 Task: Search one way flight ticket for 2 adults, 2 infants in seat and 1 infant on lap in first from Homer: Homer Airport to Rock Springs: Southwest Wyoming Regional Airport (rock Springs Sweetwater County Airport) on 8-5-2023. Choice of flights is Delta. Number of bags: 1 carry on bag and 5 checked bags. Price is upto 80000. Outbound departure time preference is 10:00.
Action: Mouse moved to (293, 255)
Screenshot: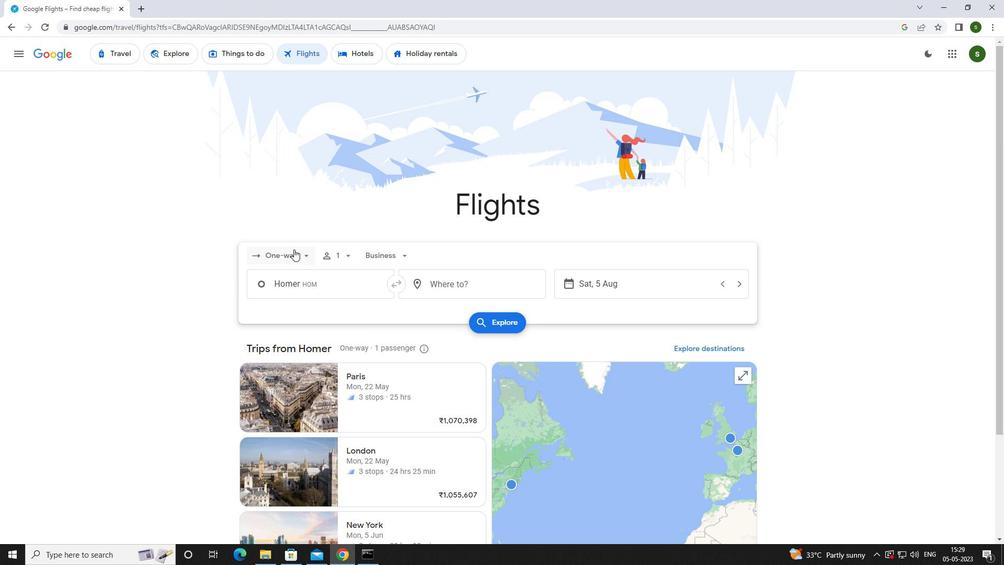 
Action: Mouse pressed left at (293, 255)
Screenshot: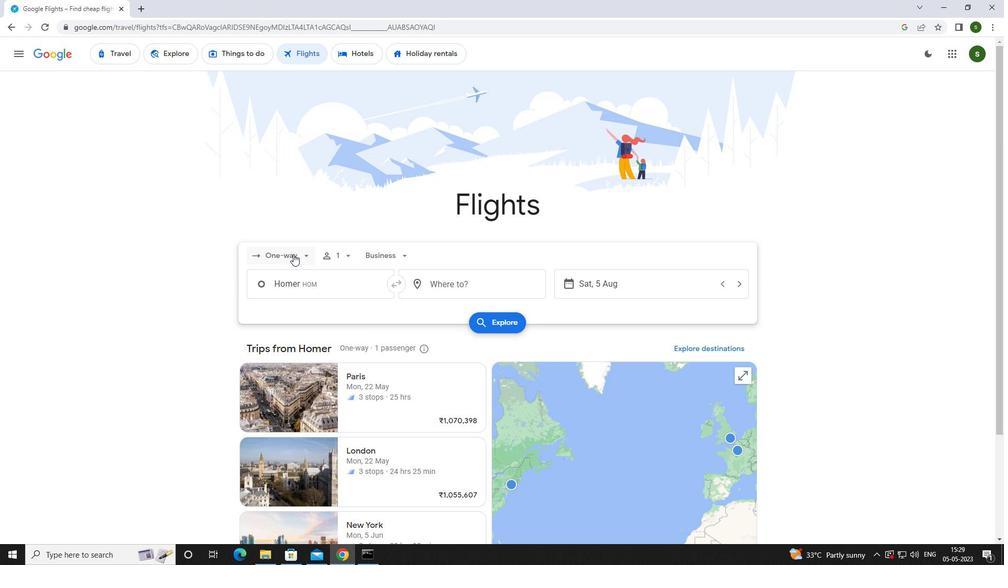 
Action: Mouse moved to (312, 305)
Screenshot: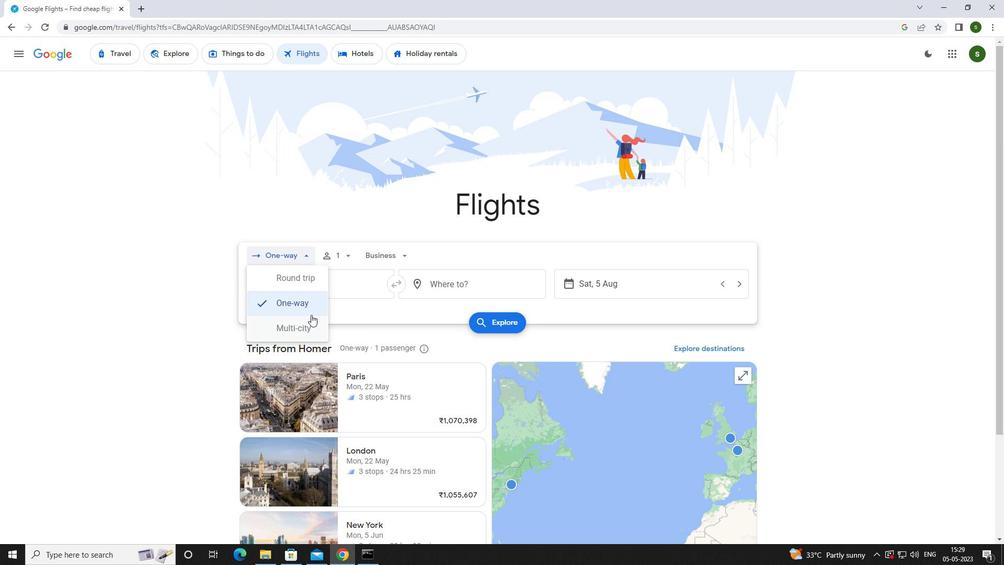 
Action: Mouse pressed left at (312, 305)
Screenshot: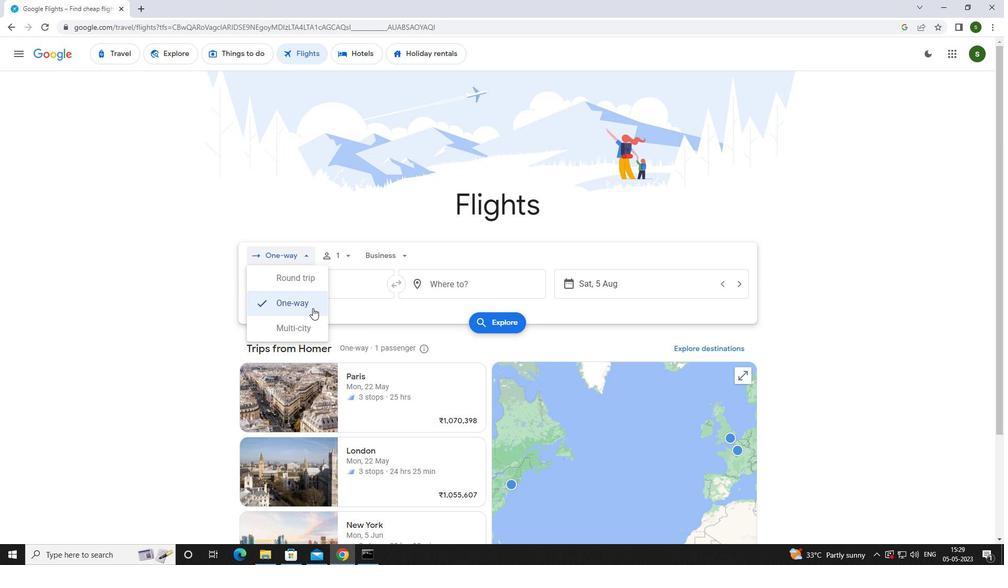 
Action: Mouse moved to (348, 257)
Screenshot: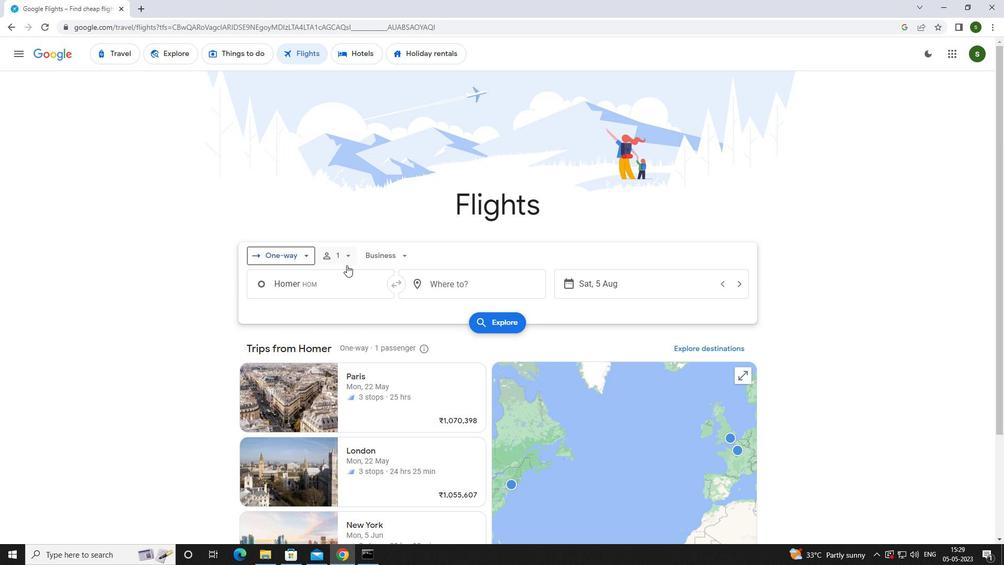
Action: Mouse pressed left at (348, 257)
Screenshot: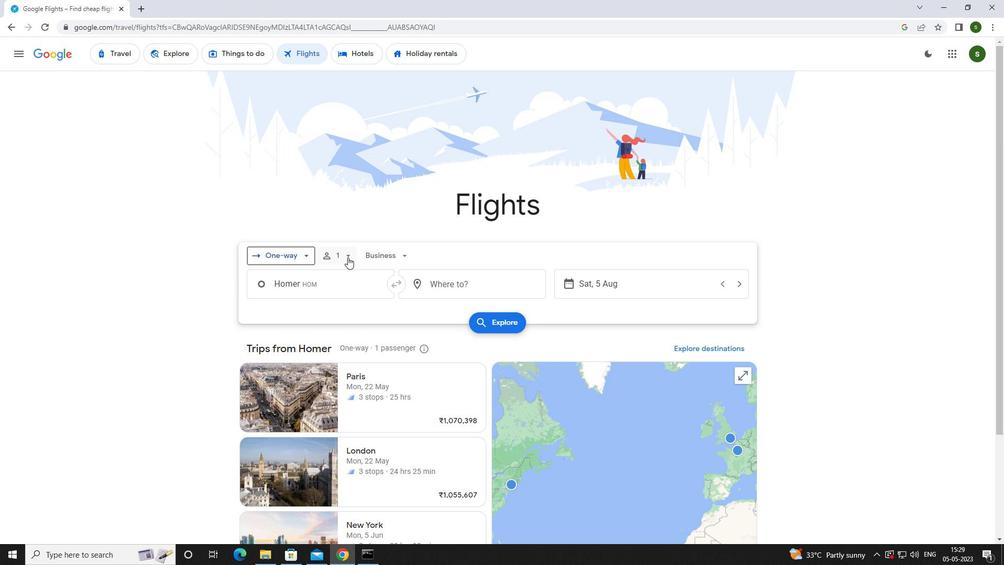 
Action: Mouse moved to (431, 282)
Screenshot: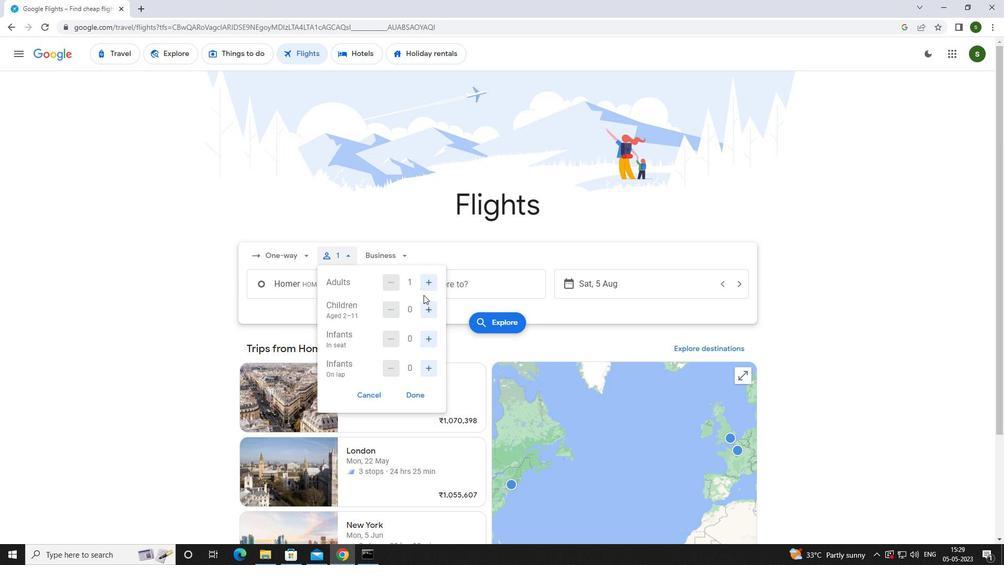 
Action: Mouse pressed left at (431, 282)
Screenshot: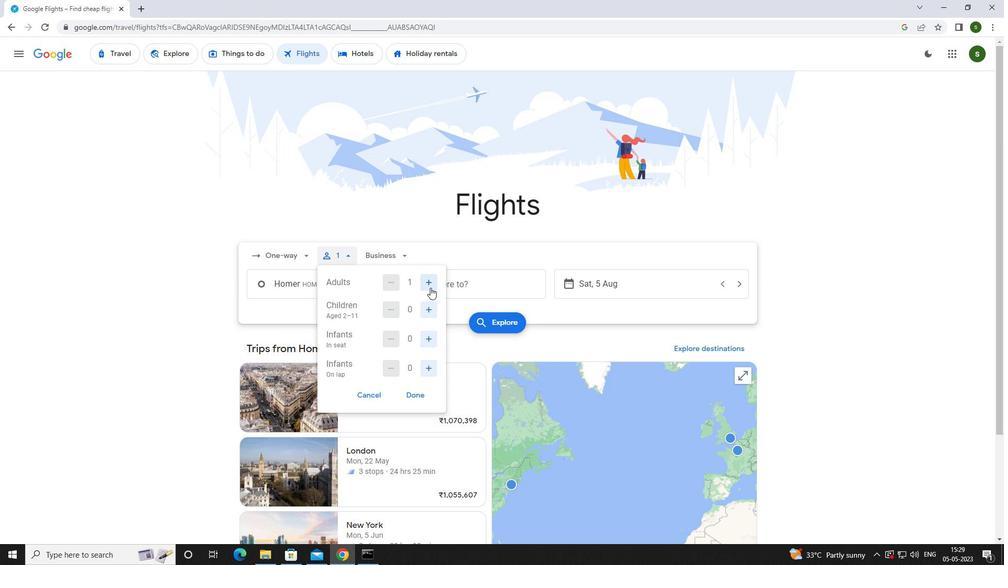 
Action: Mouse moved to (426, 334)
Screenshot: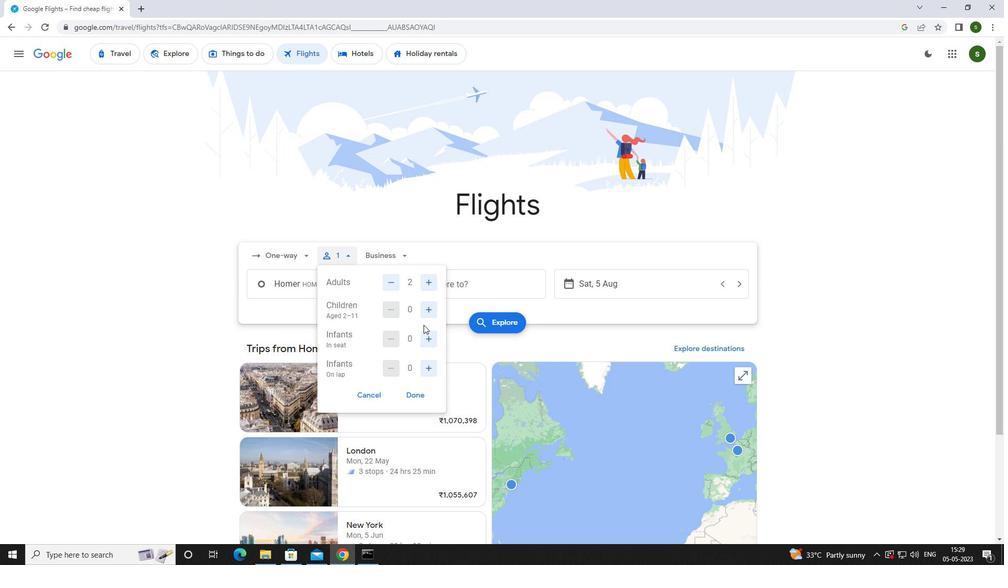 
Action: Mouse pressed left at (426, 334)
Screenshot: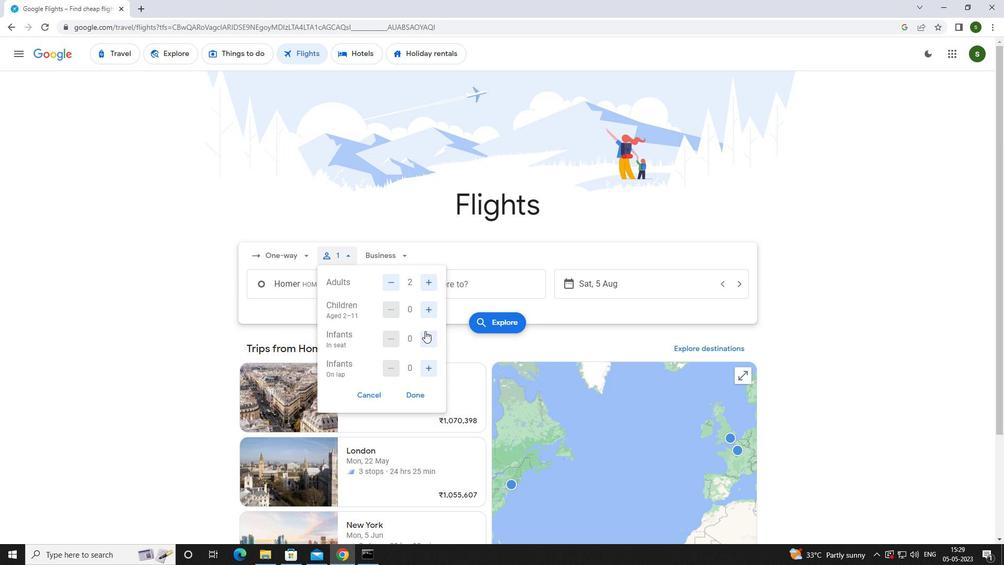 
Action: Mouse pressed left at (426, 334)
Screenshot: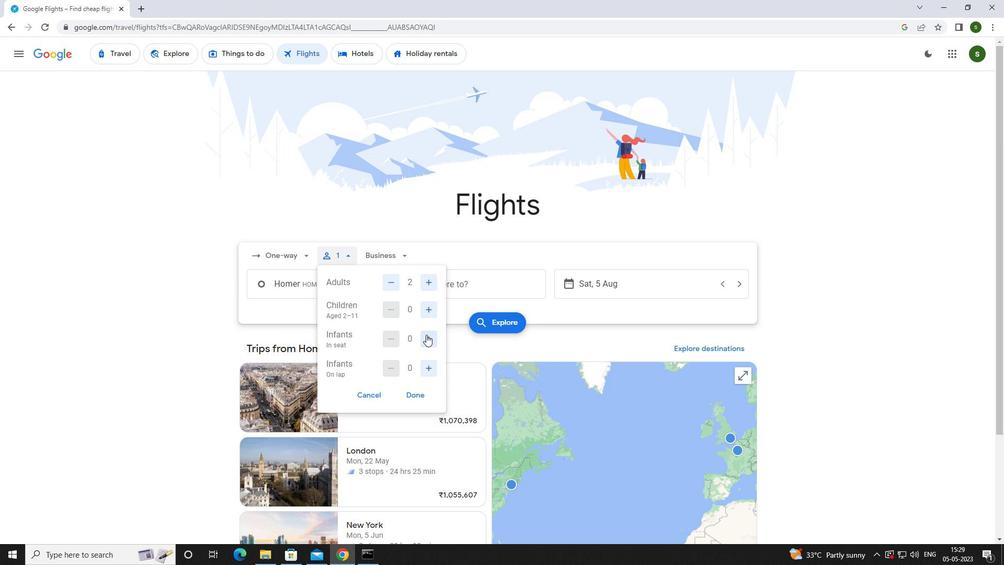 
Action: Mouse moved to (429, 361)
Screenshot: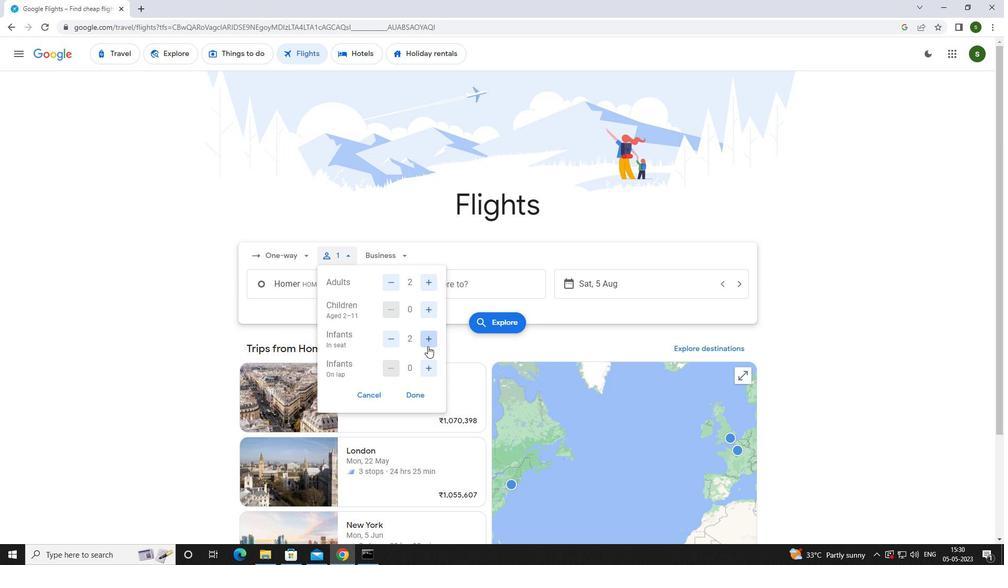 
Action: Mouse pressed left at (429, 361)
Screenshot: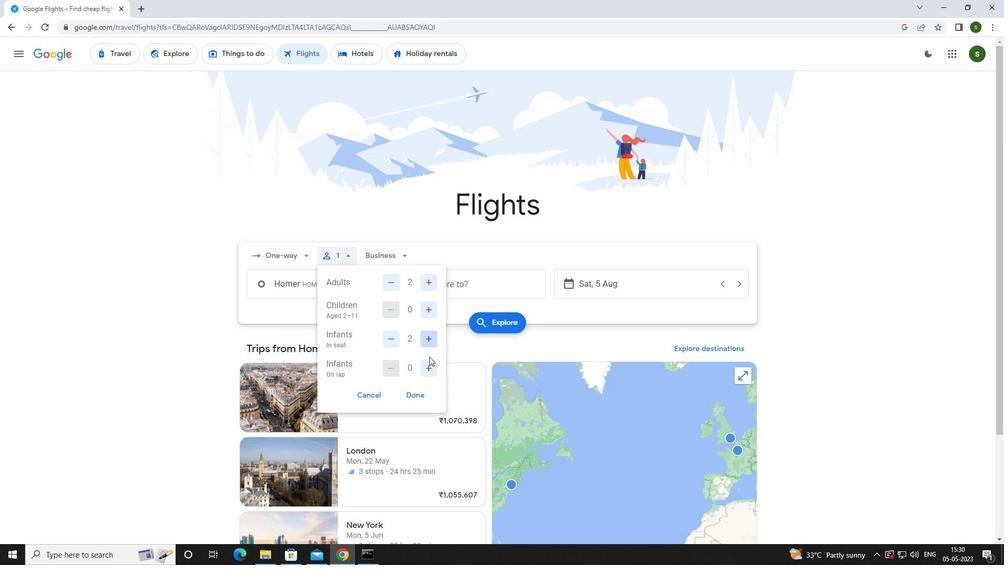 
Action: Mouse moved to (402, 253)
Screenshot: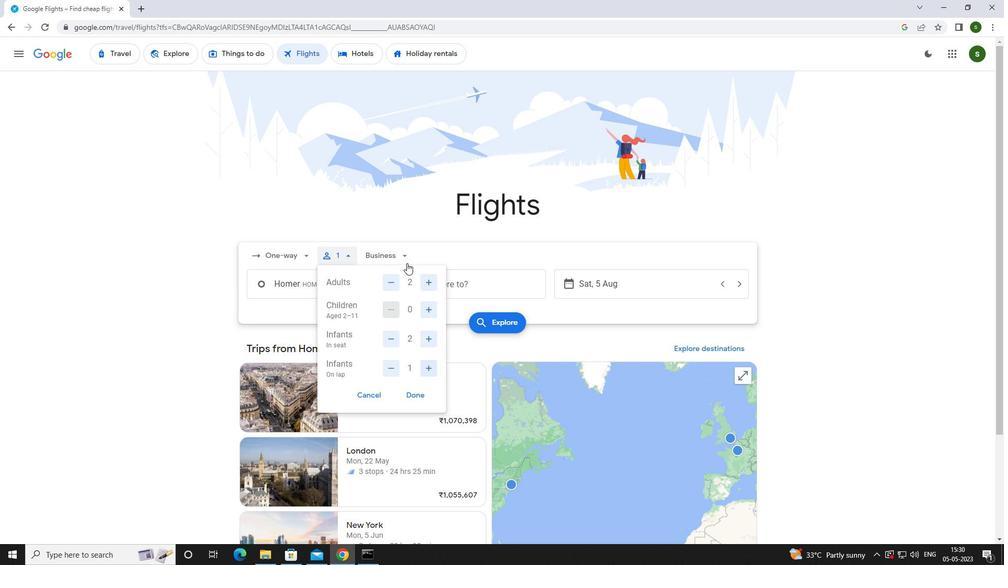 
Action: Mouse pressed left at (402, 253)
Screenshot: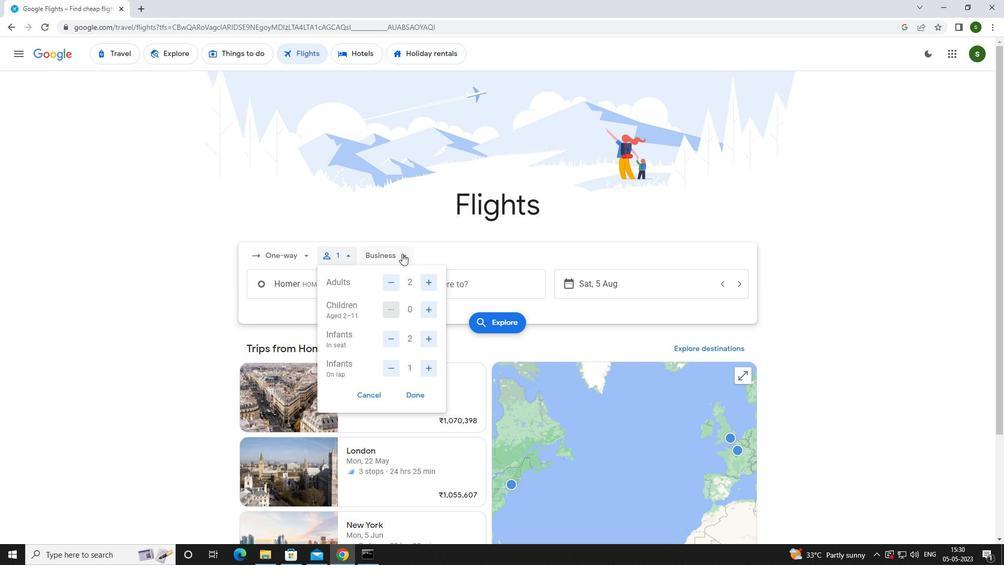
Action: Mouse moved to (406, 353)
Screenshot: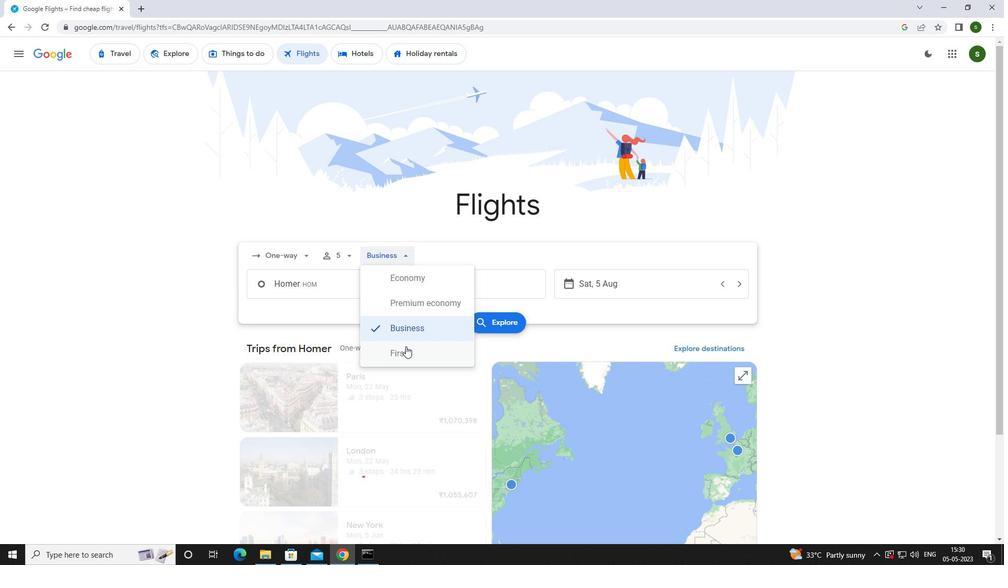 
Action: Mouse pressed left at (406, 353)
Screenshot: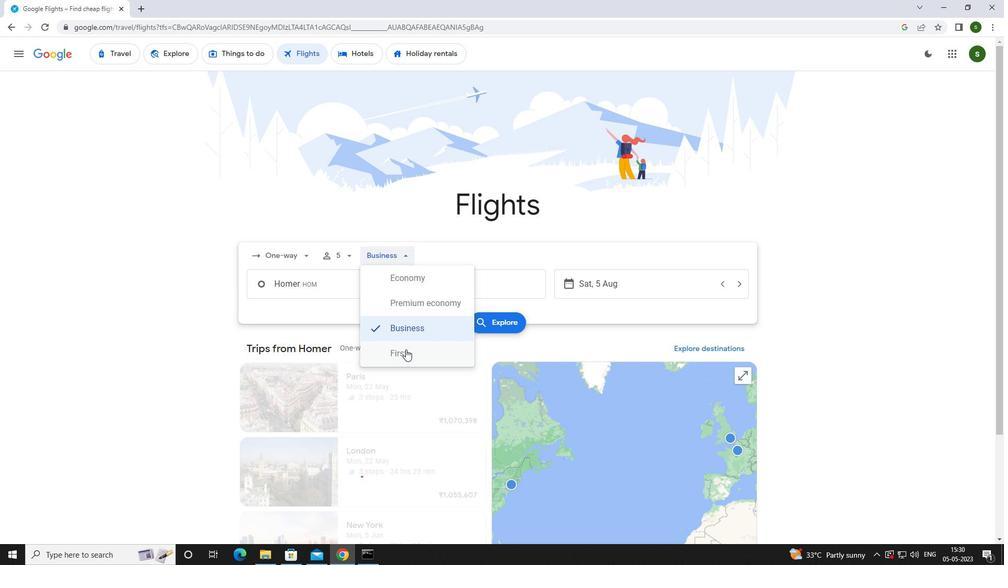 
Action: Mouse moved to (350, 287)
Screenshot: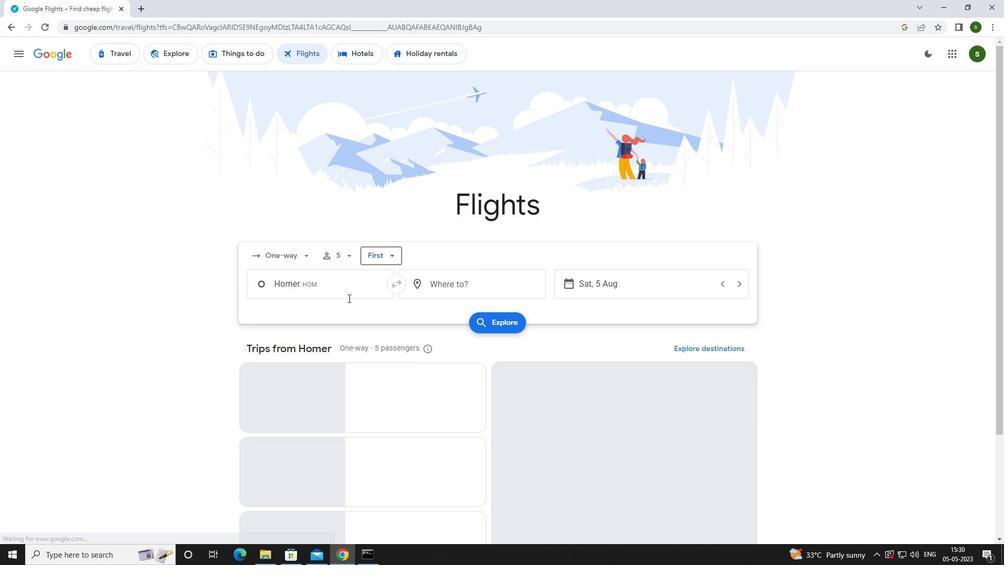 
Action: Mouse pressed left at (350, 287)
Screenshot: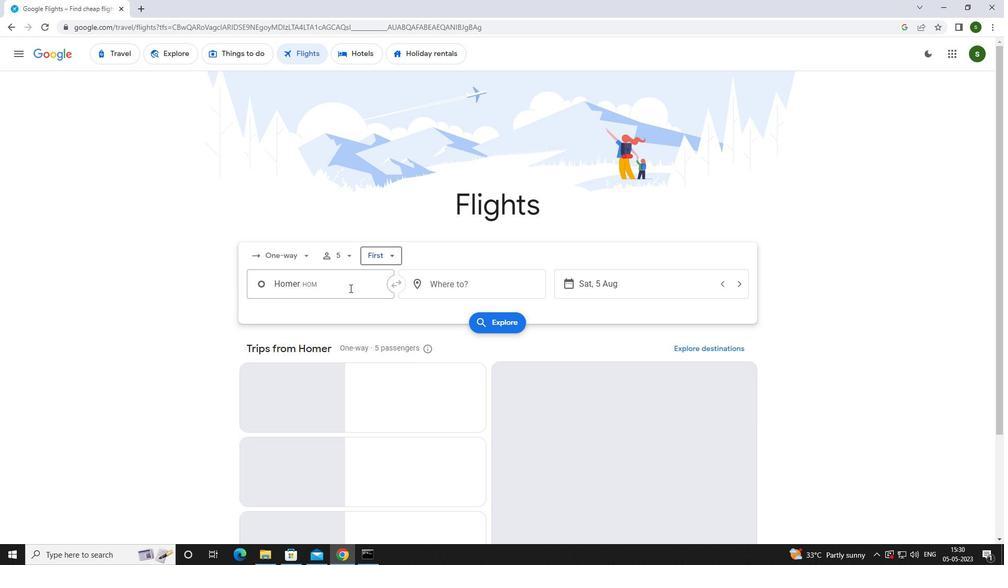 
Action: Key pressed <Key.caps_lock>h<Key.caps_lock>omer
Screenshot: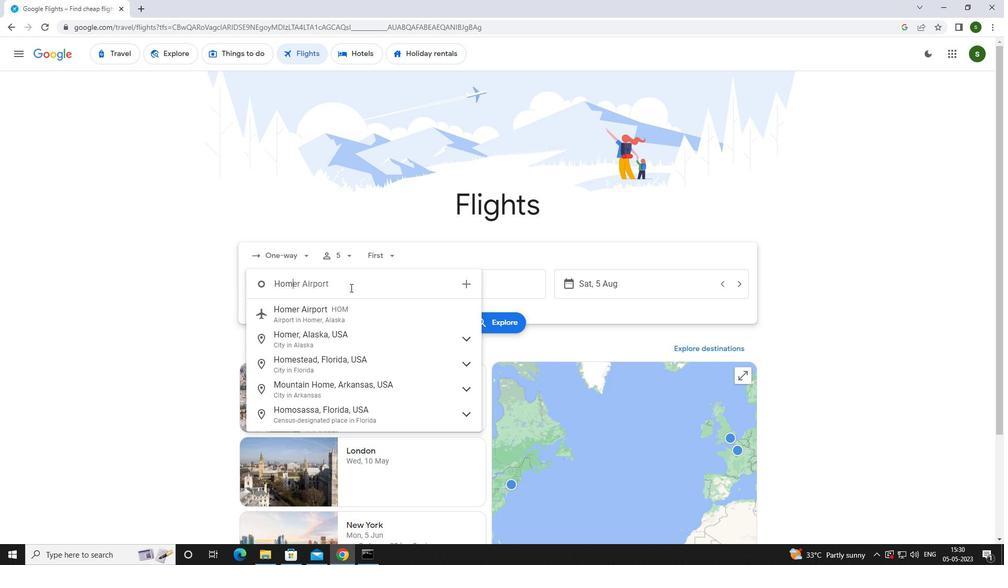 
Action: Mouse moved to (349, 363)
Screenshot: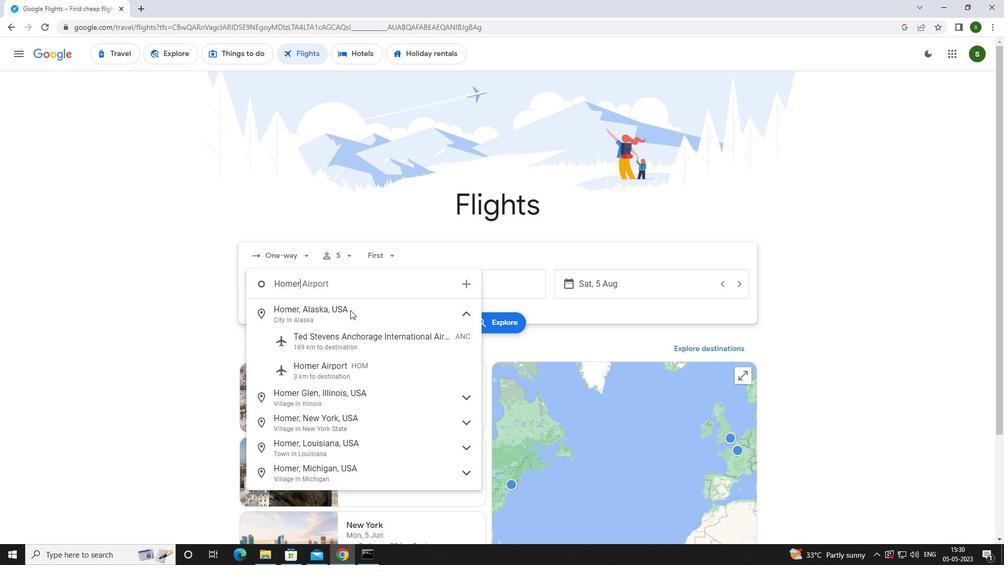 
Action: Mouse pressed left at (349, 363)
Screenshot: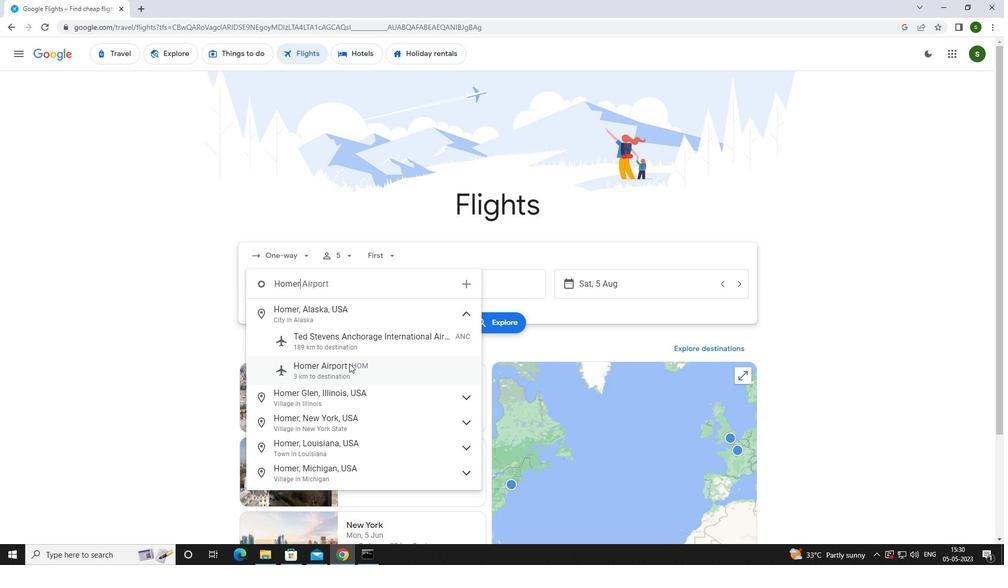 
Action: Mouse moved to (457, 284)
Screenshot: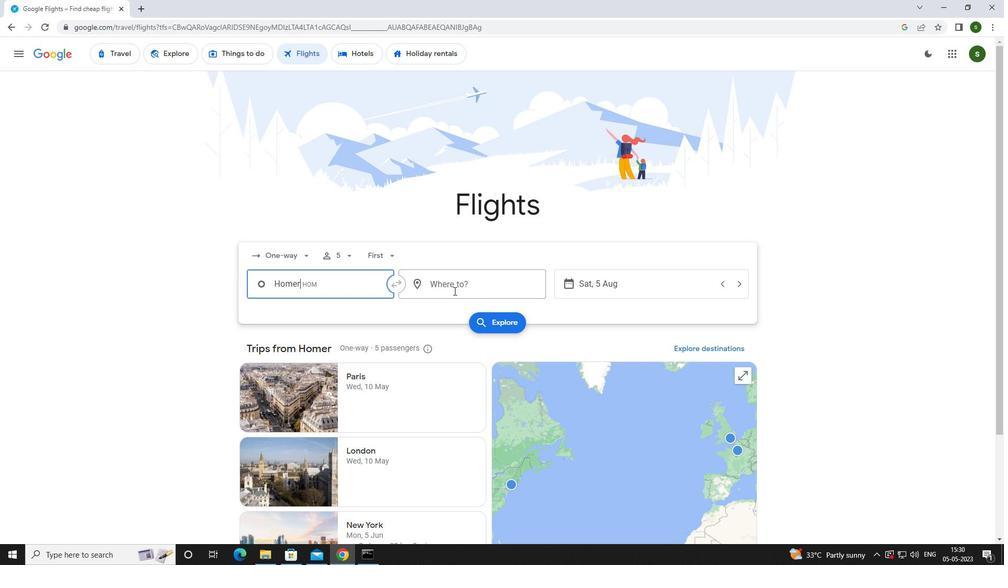 
Action: Mouse pressed left at (457, 284)
Screenshot: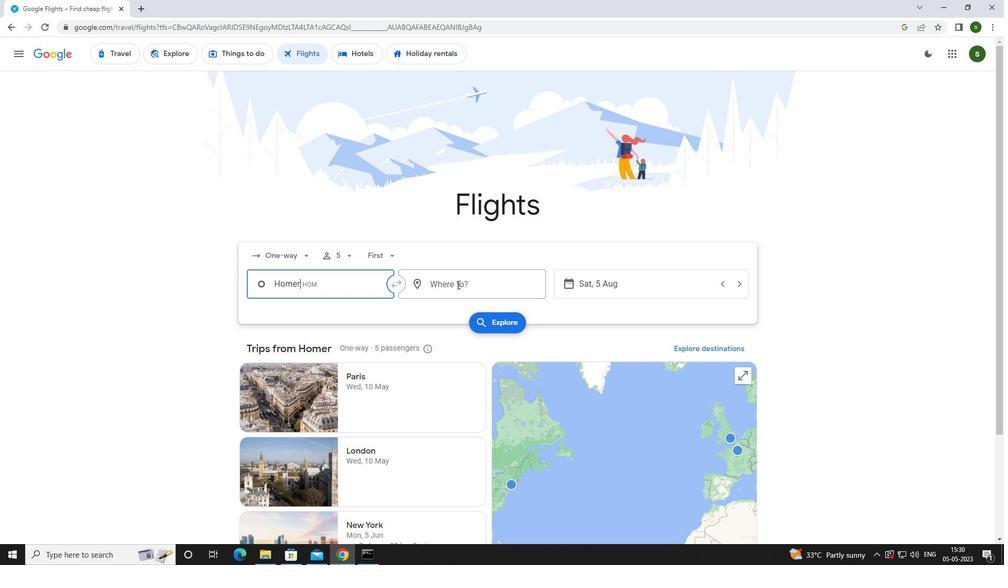 
Action: Key pressed <Key.caps_lock>r<Key.caps_lock>ock<Key.space><Key.caps_lock>s<Key.caps_lock>pri
Screenshot: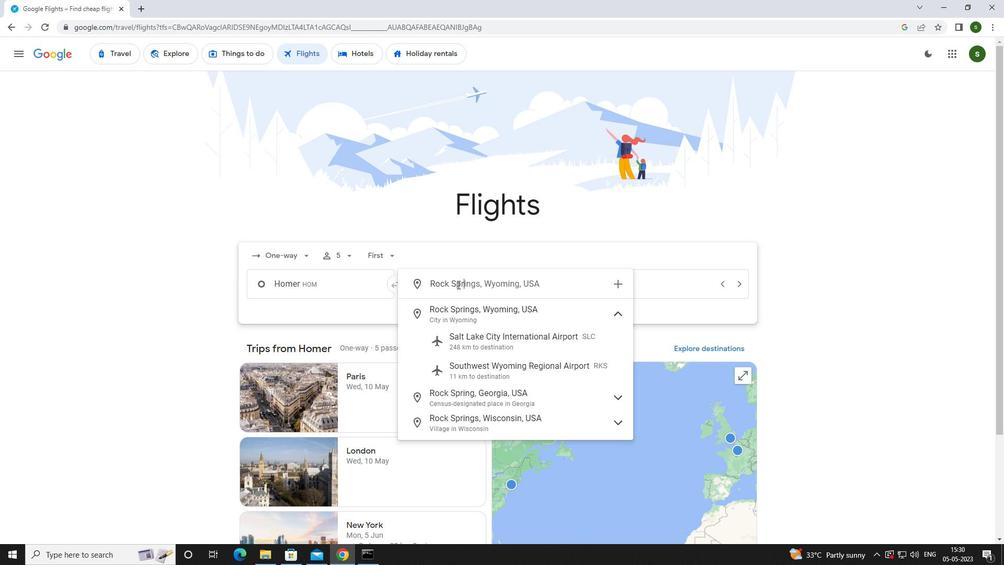 
Action: Mouse moved to (475, 363)
Screenshot: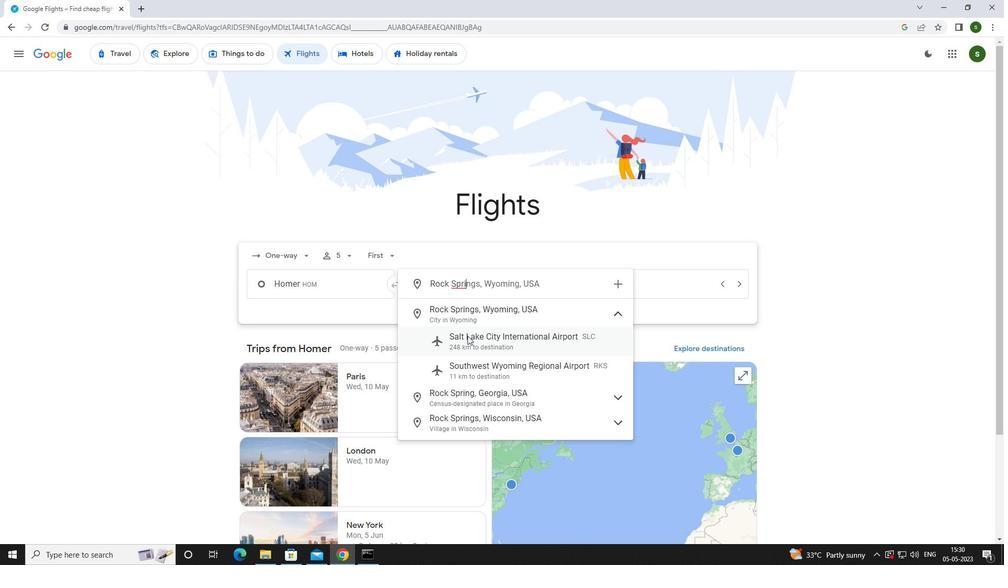 
Action: Mouse pressed left at (475, 363)
Screenshot: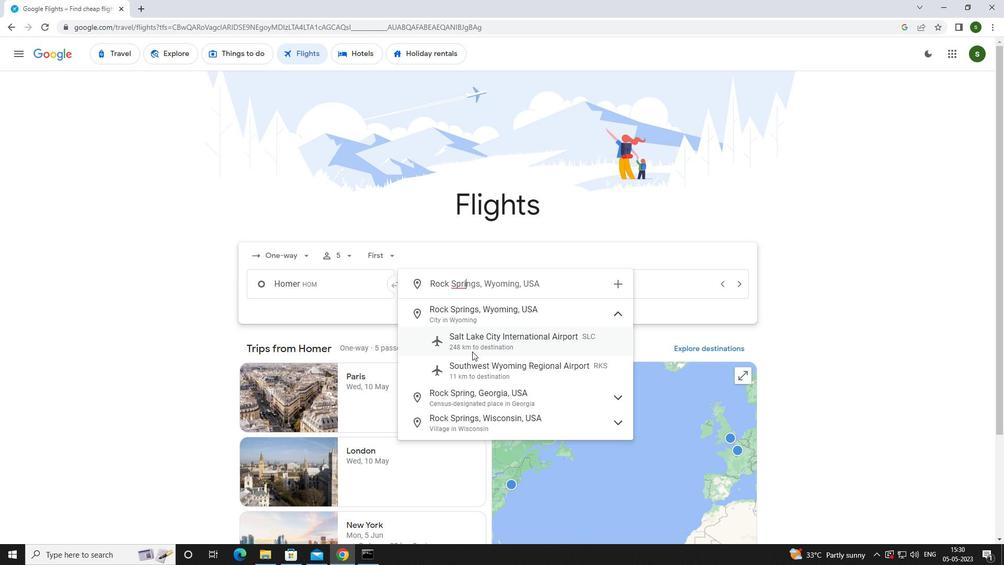 
Action: Mouse moved to (643, 288)
Screenshot: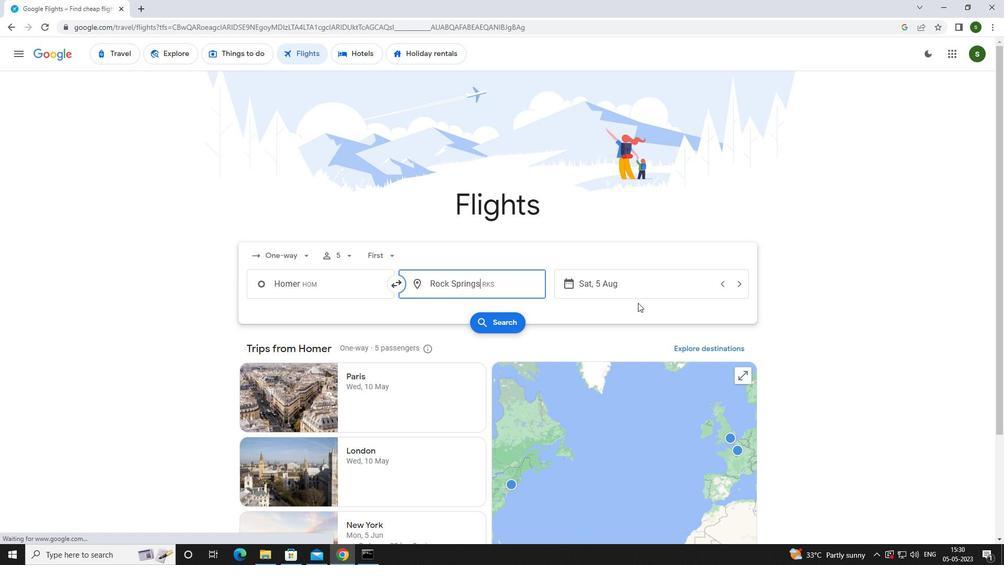 
Action: Mouse pressed left at (643, 288)
Screenshot: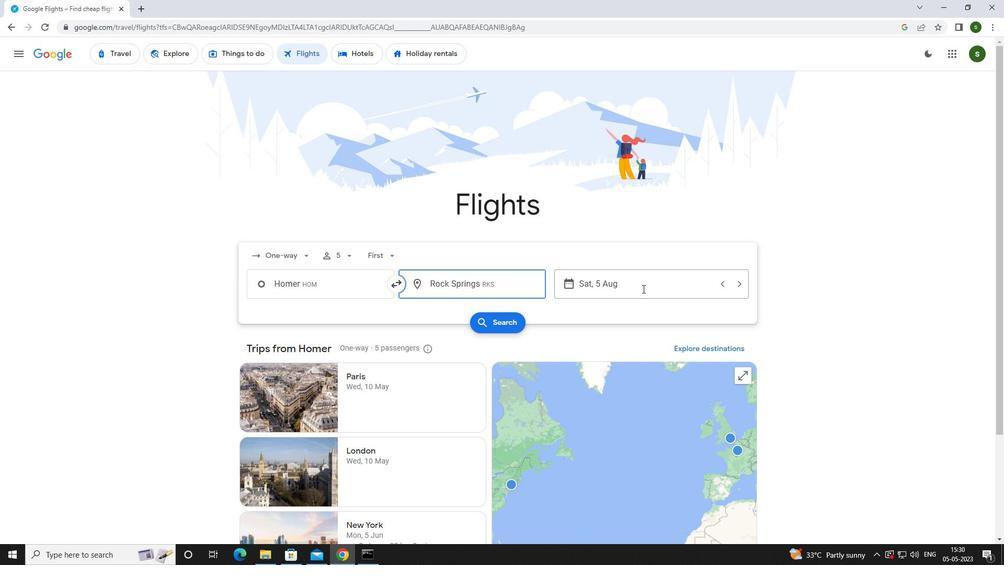 
Action: Mouse moved to (532, 352)
Screenshot: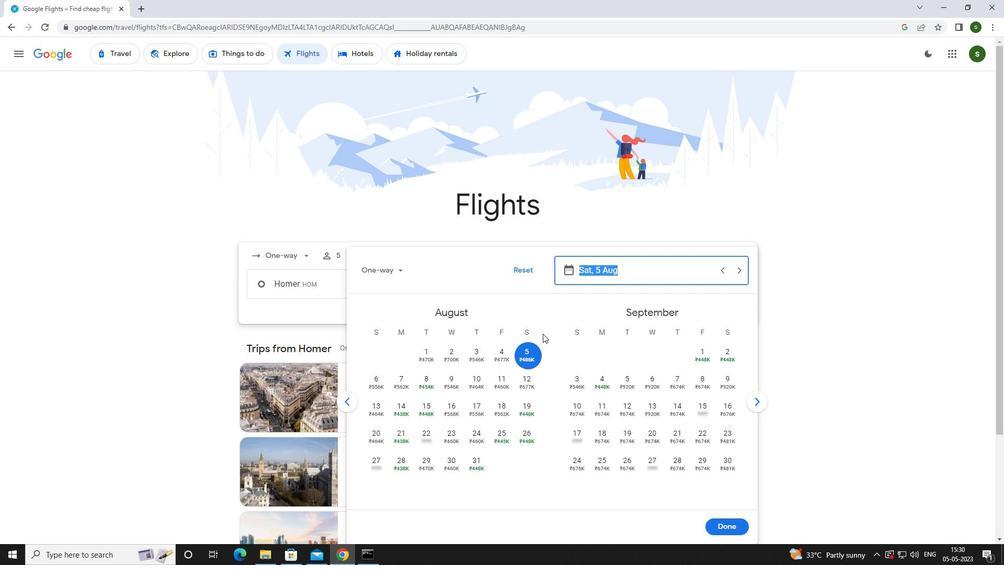 
Action: Mouse pressed left at (532, 352)
Screenshot: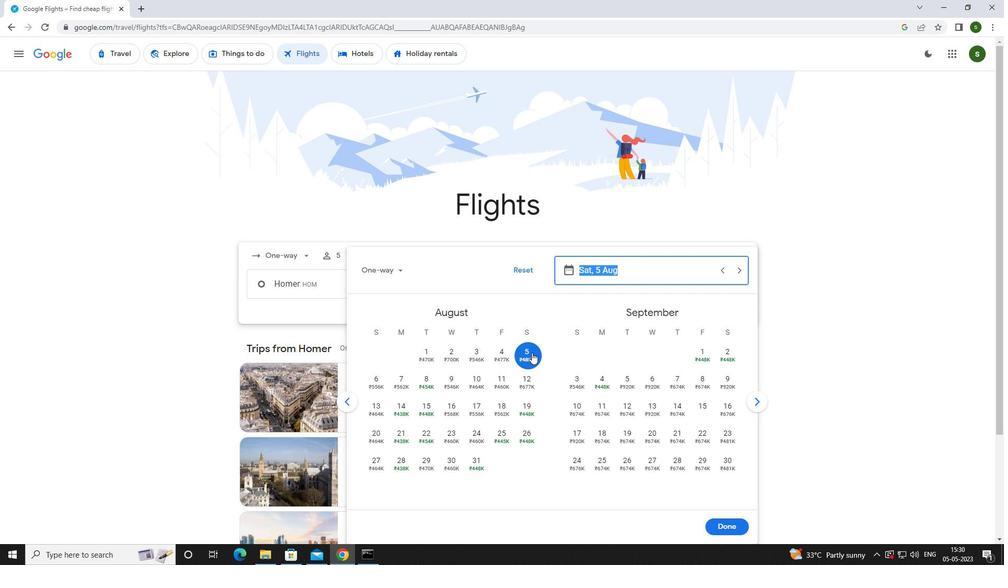 
Action: Mouse moved to (723, 528)
Screenshot: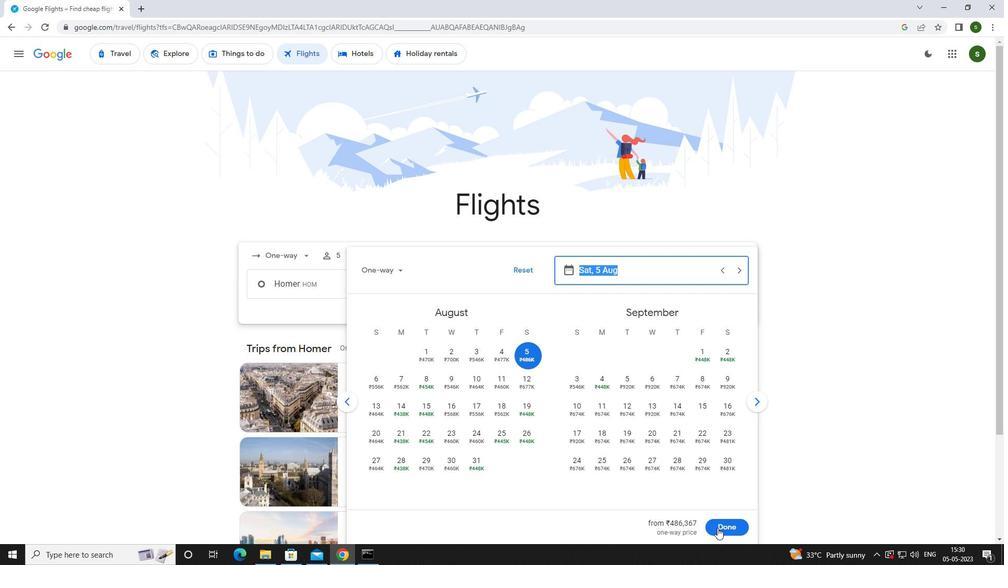 
Action: Mouse pressed left at (723, 528)
Screenshot: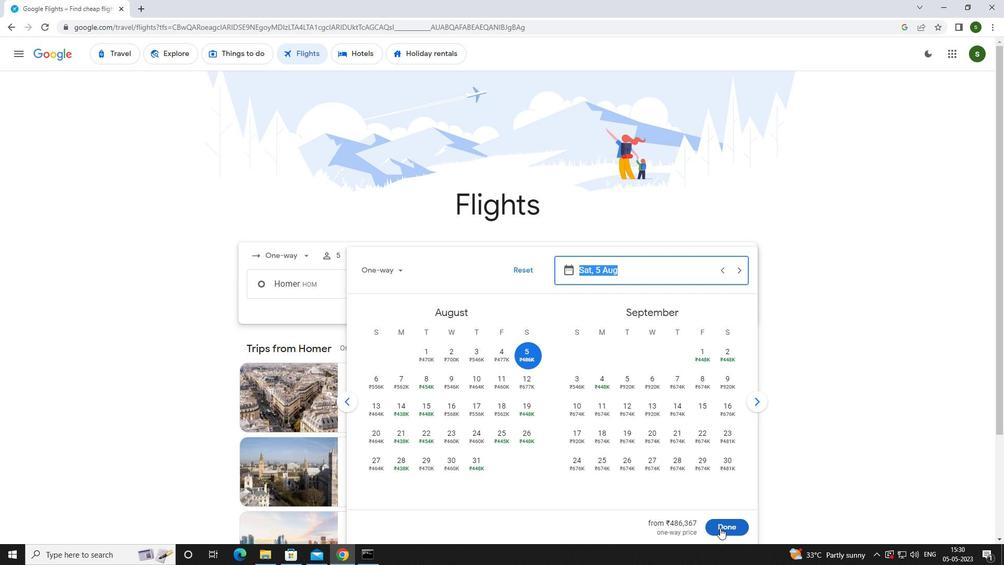 
Action: Mouse moved to (506, 328)
Screenshot: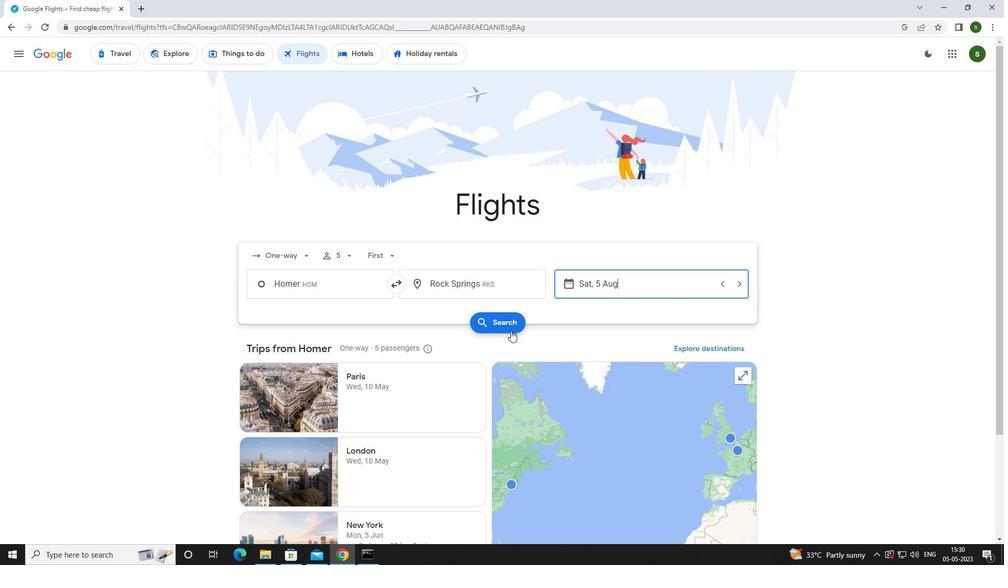
Action: Mouse pressed left at (506, 328)
Screenshot: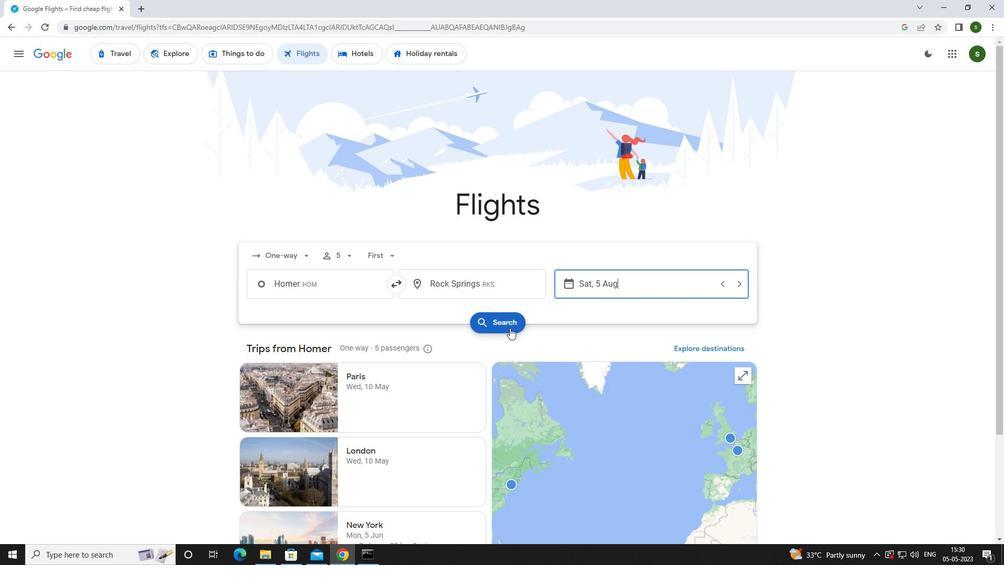 
Action: Mouse moved to (258, 147)
Screenshot: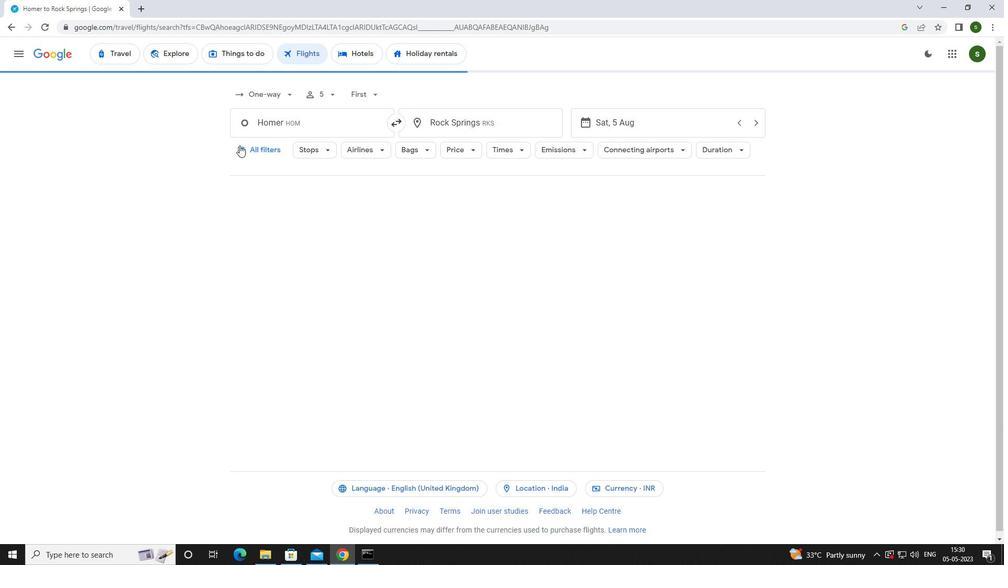 
Action: Mouse pressed left at (258, 147)
Screenshot: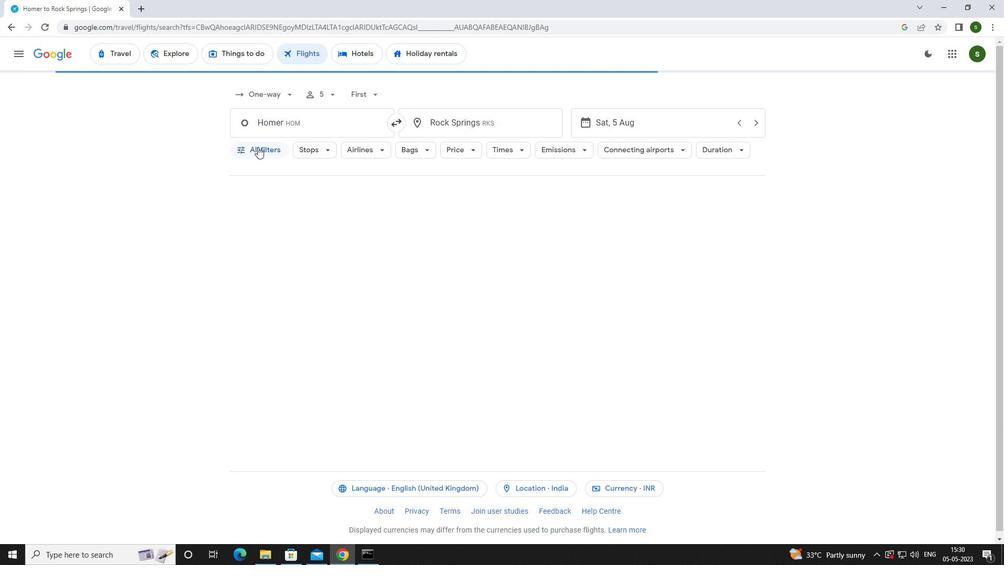 
Action: Mouse moved to (390, 373)
Screenshot: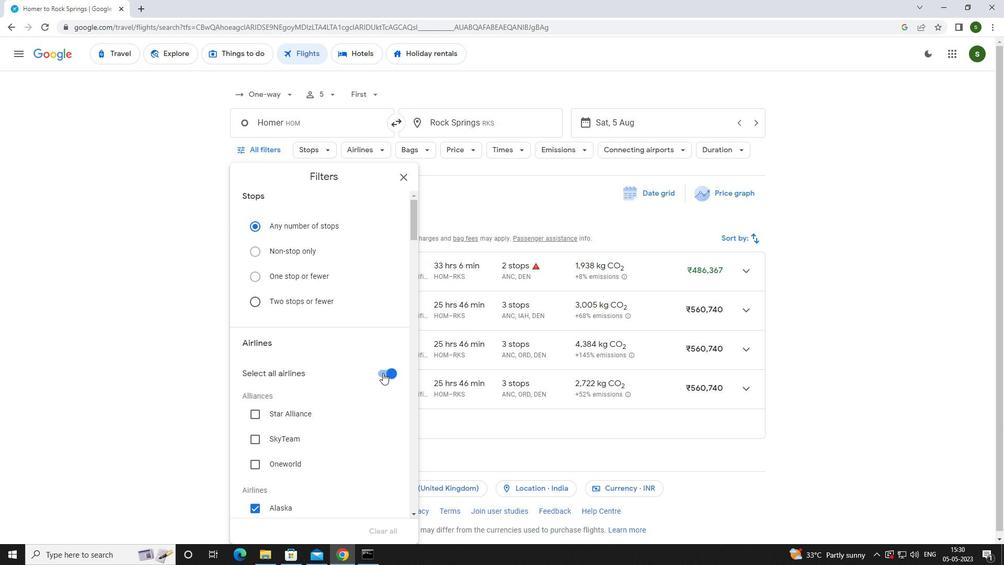 
Action: Mouse pressed left at (390, 373)
Screenshot: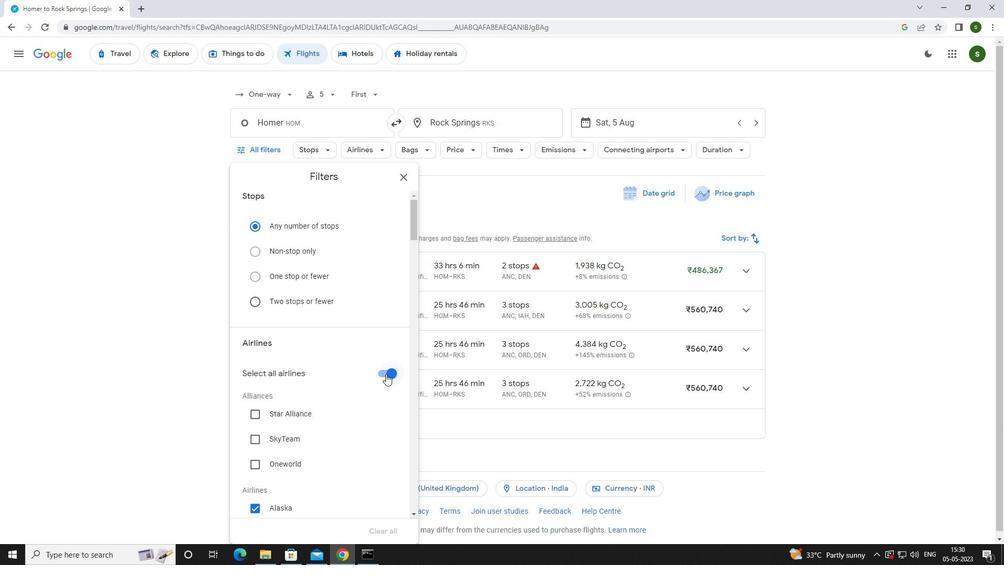 
Action: Mouse moved to (339, 348)
Screenshot: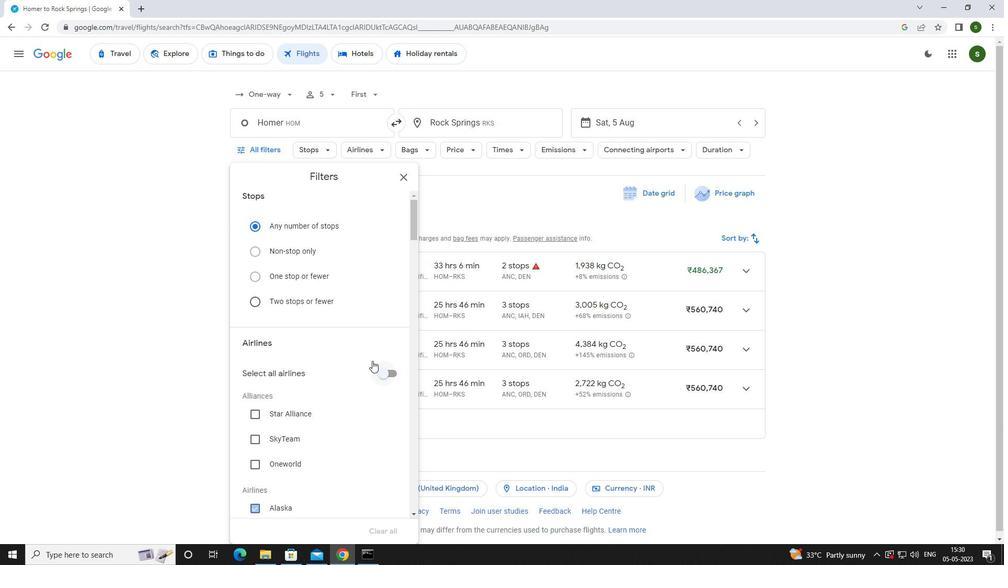 
Action: Mouse scrolled (339, 347) with delta (0, 0)
Screenshot: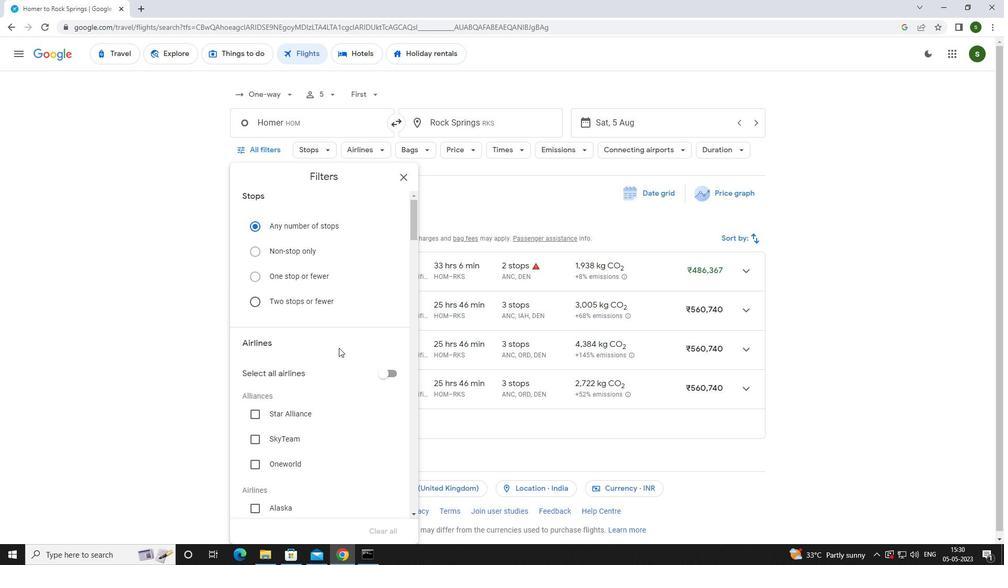 
Action: Mouse scrolled (339, 347) with delta (0, 0)
Screenshot: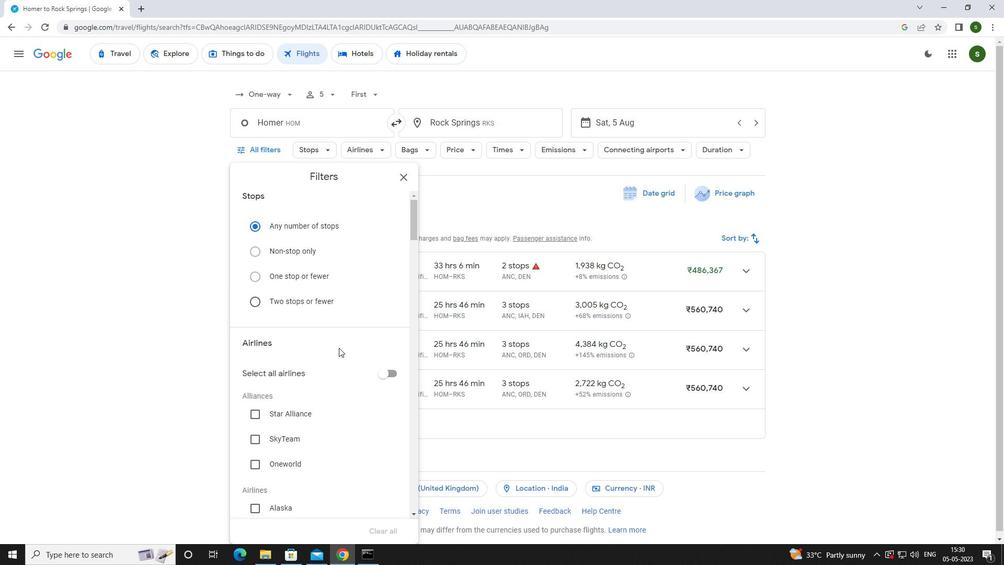 
Action: Mouse scrolled (339, 347) with delta (0, 0)
Screenshot: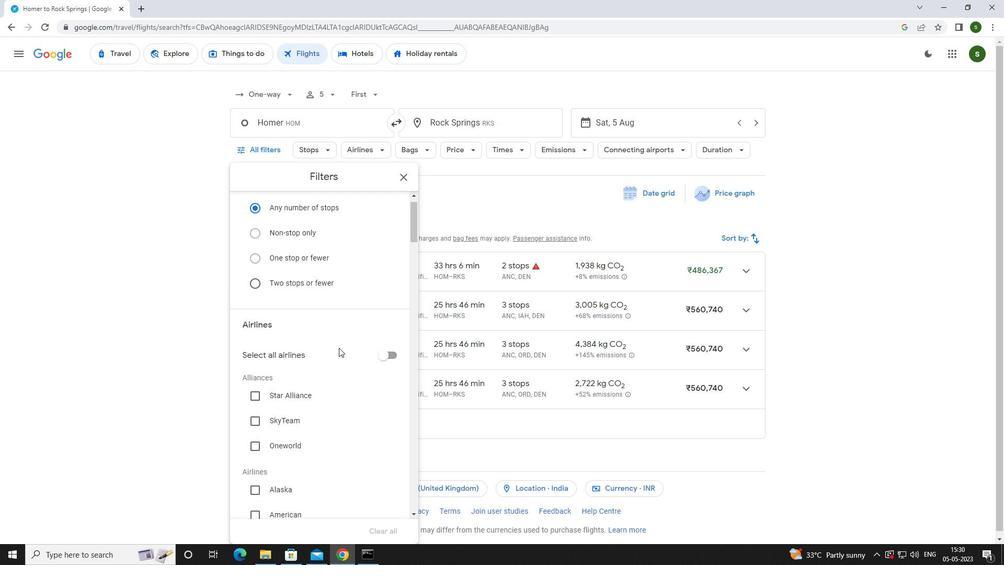 
Action: Mouse moved to (282, 400)
Screenshot: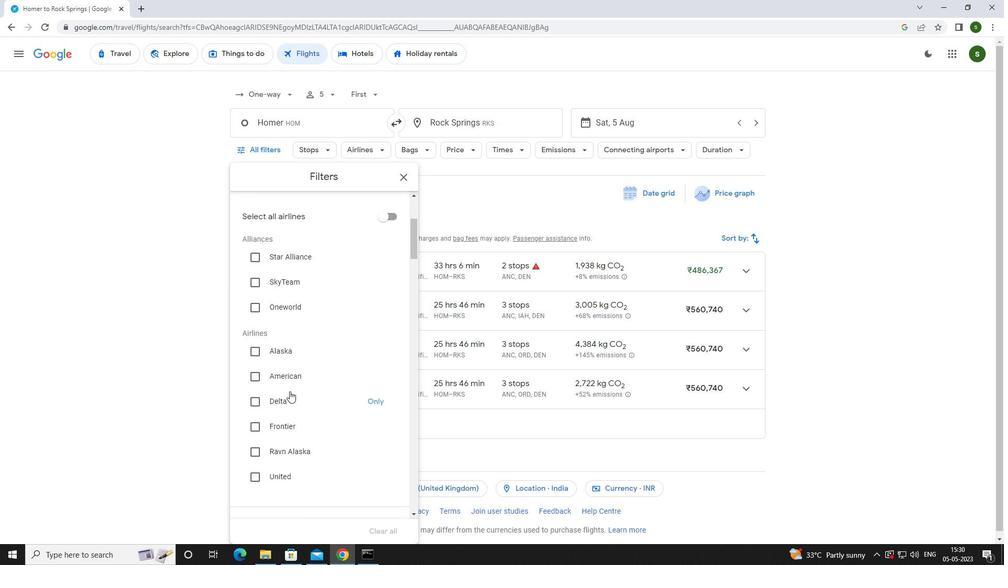 
Action: Mouse pressed left at (282, 400)
Screenshot: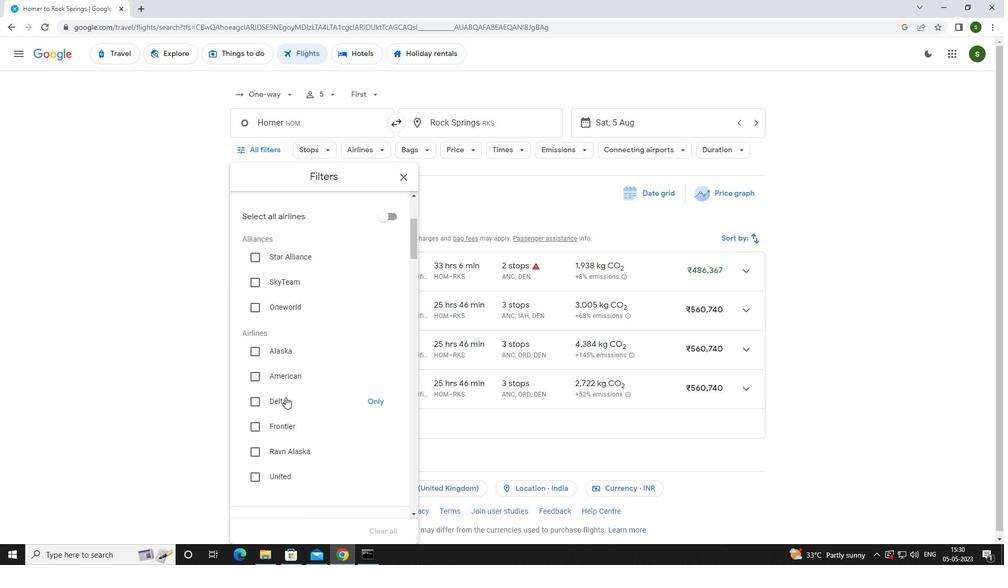 
Action: Mouse scrolled (282, 400) with delta (0, 0)
Screenshot: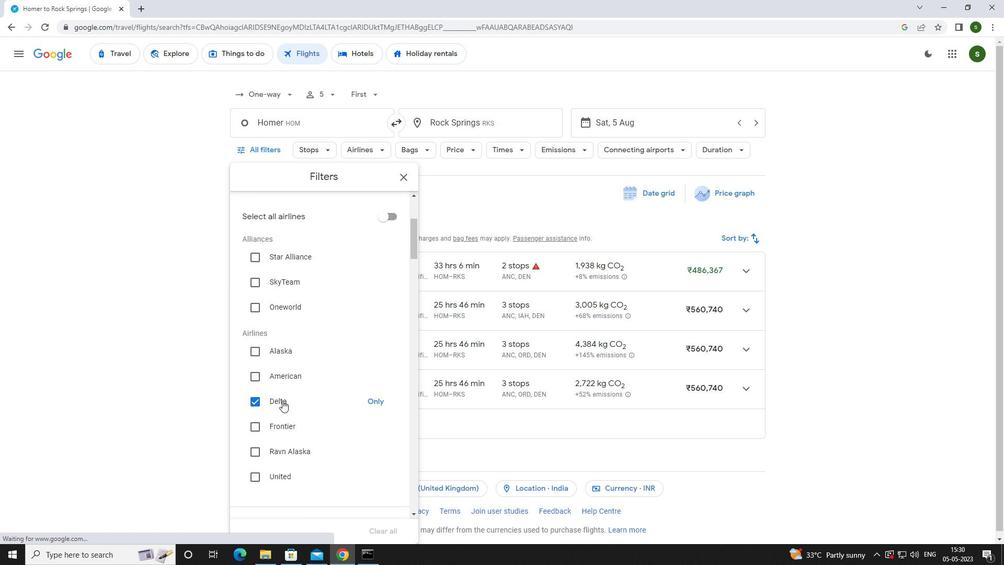 
Action: Mouse scrolled (282, 400) with delta (0, 0)
Screenshot: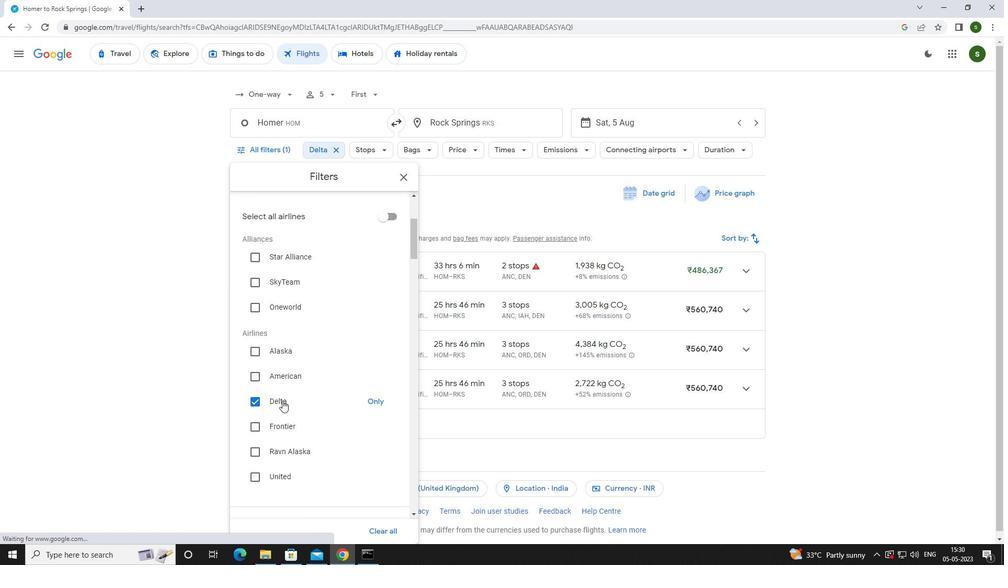 
Action: Mouse scrolled (282, 400) with delta (0, 0)
Screenshot: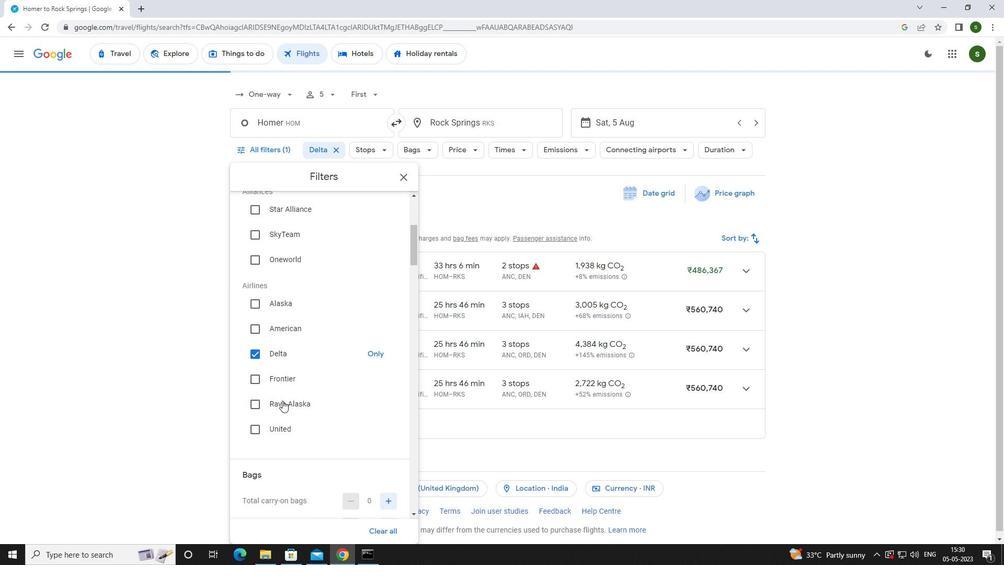 
Action: Mouse scrolled (282, 400) with delta (0, 0)
Screenshot: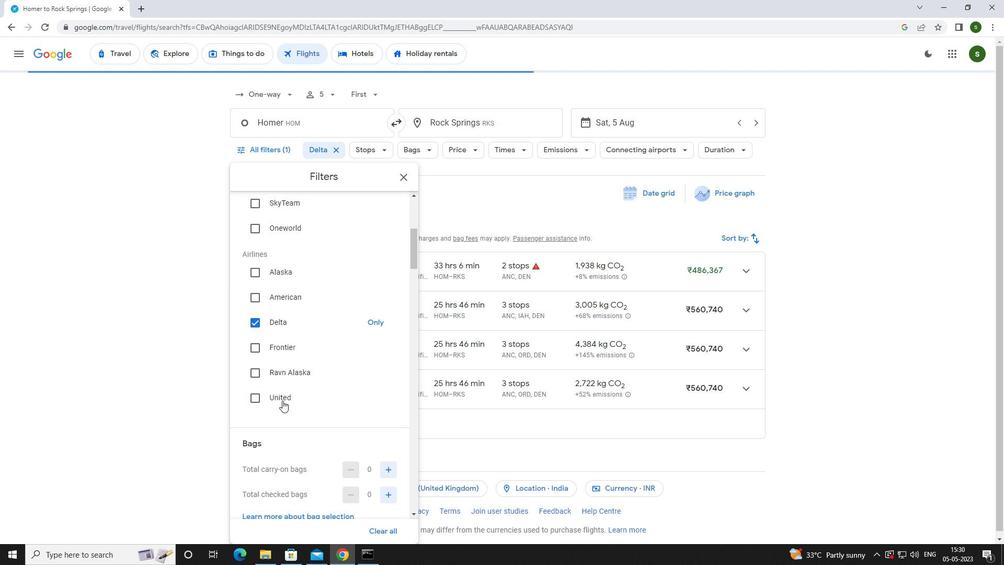 
Action: Mouse moved to (393, 337)
Screenshot: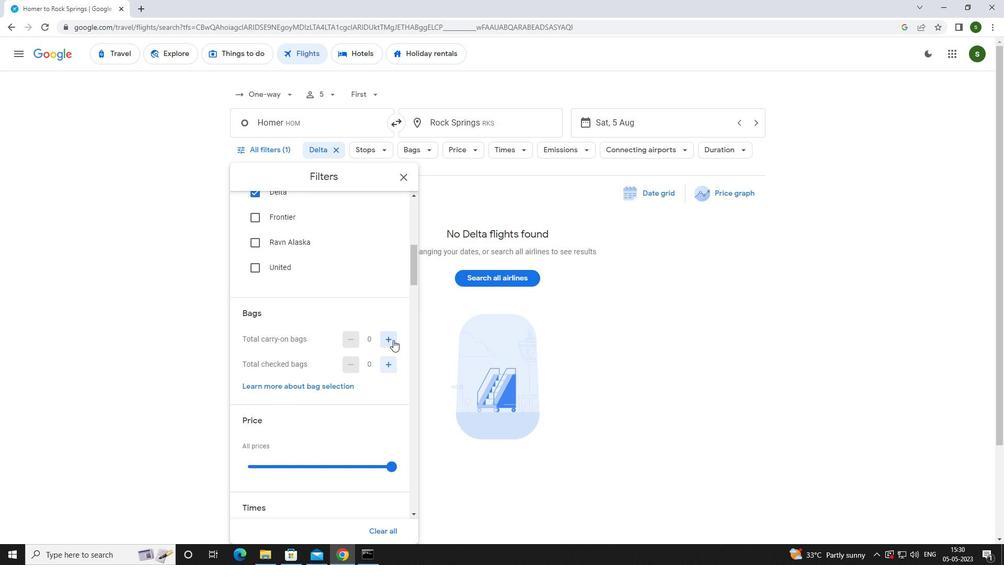 
Action: Mouse pressed left at (393, 337)
Screenshot: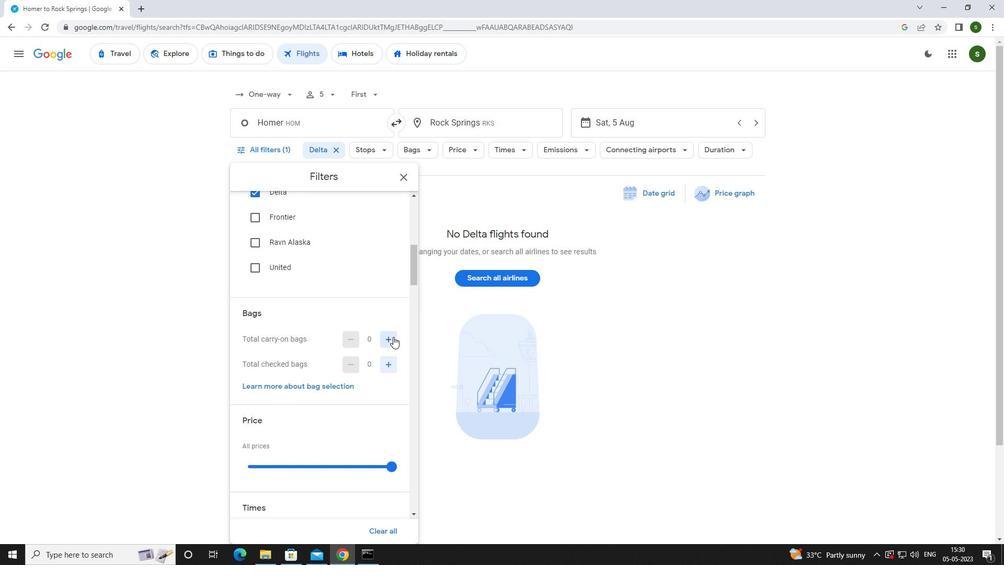 
Action: Mouse moved to (385, 363)
Screenshot: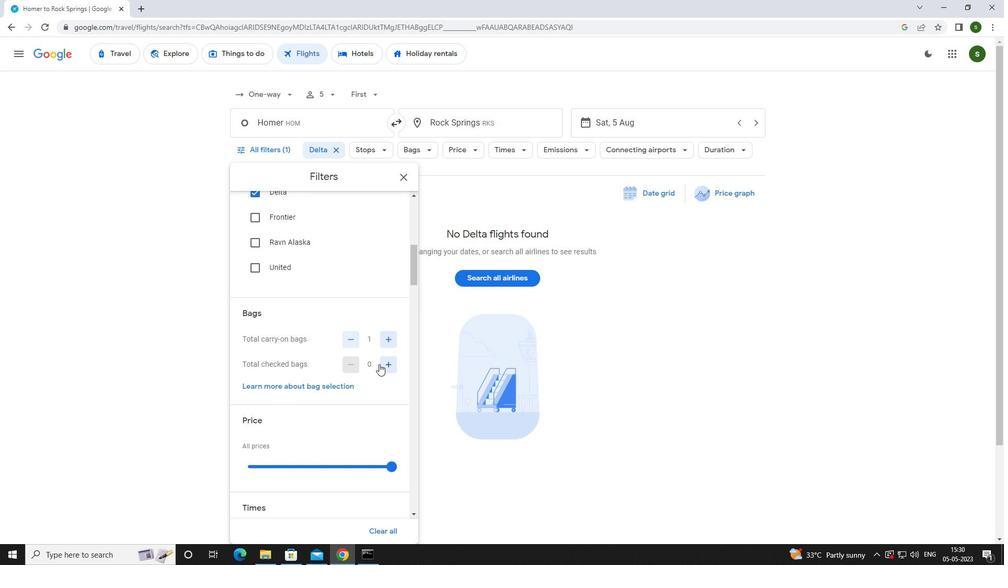 
Action: Mouse pressed left at (385, 363)
Screenshot: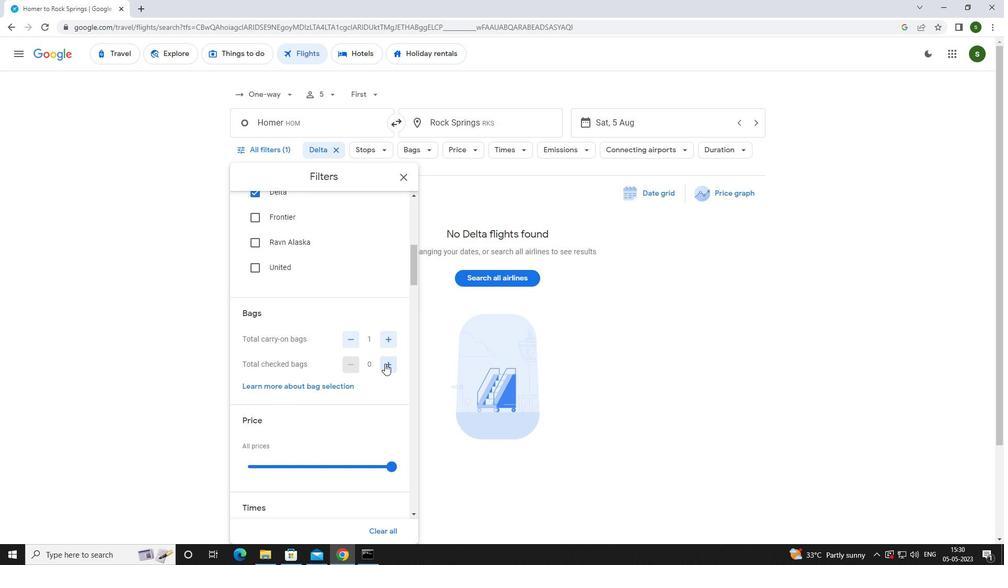 
Action: Mouse pressed left at (385, 363)
Screenshot: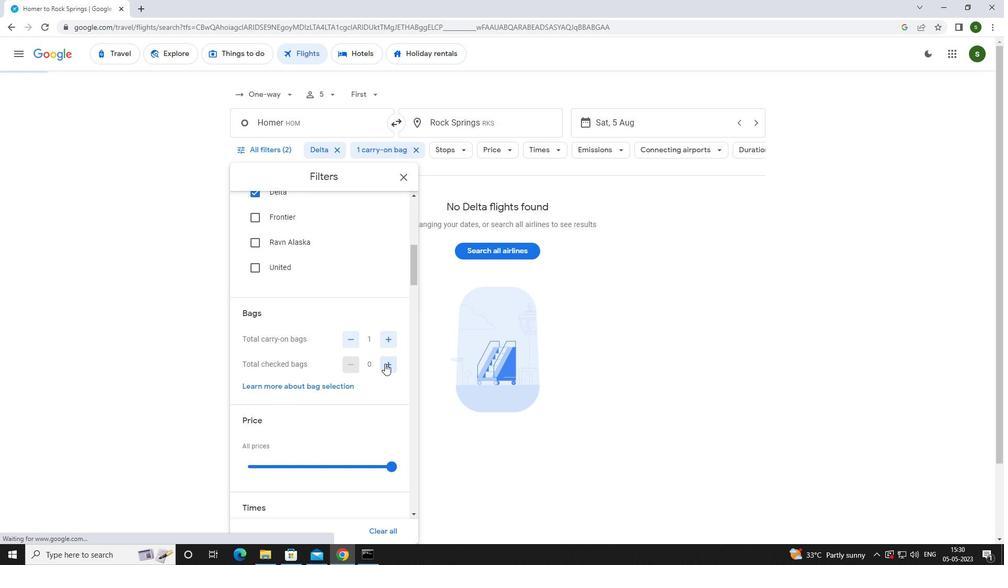 
Action: Mouse pressed left at (385, 363)
Screenshot: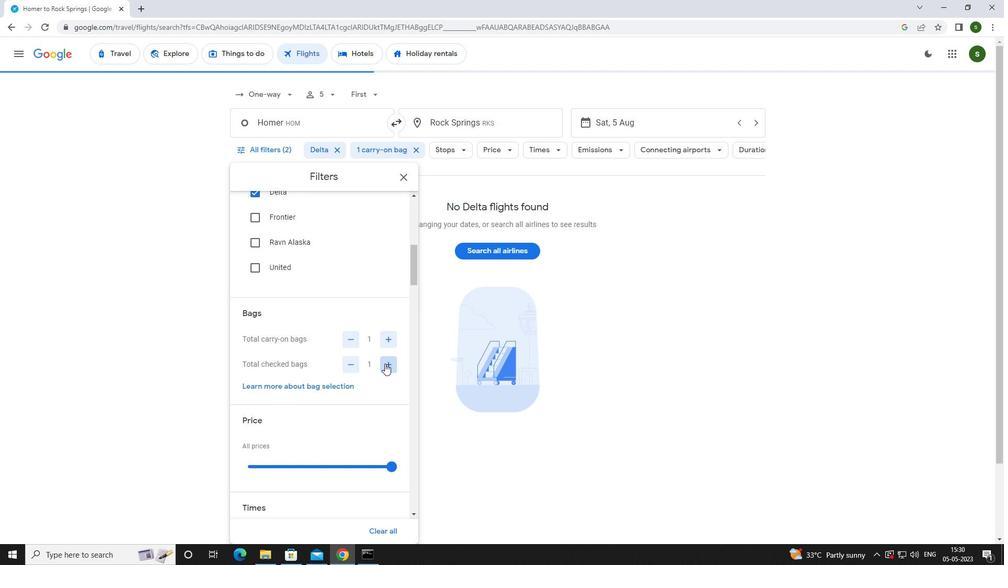 
Action: Mouse pressed left at (385, 363)
Screenshot: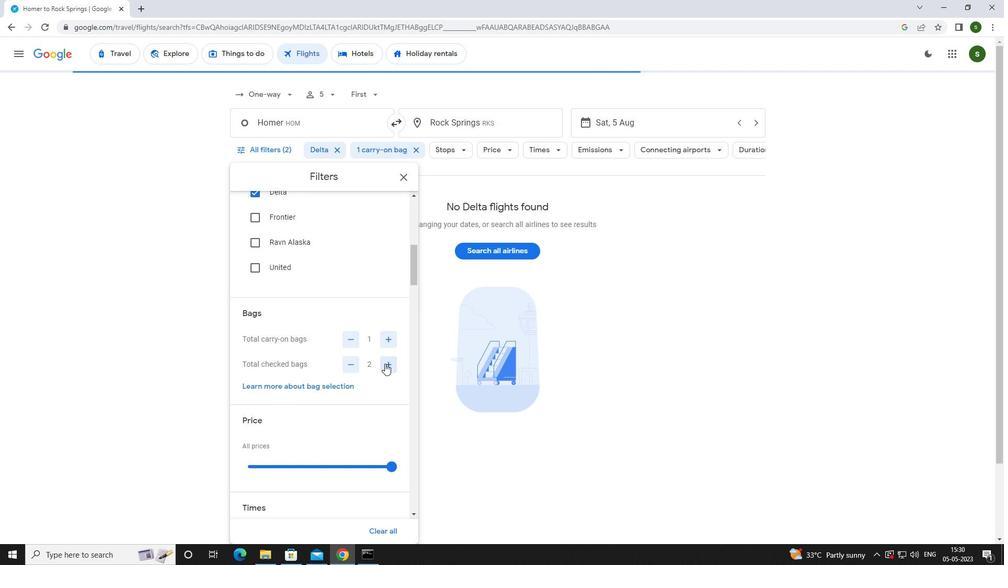 
Action: Mouse pressed left at (385, 363)
Screenshot: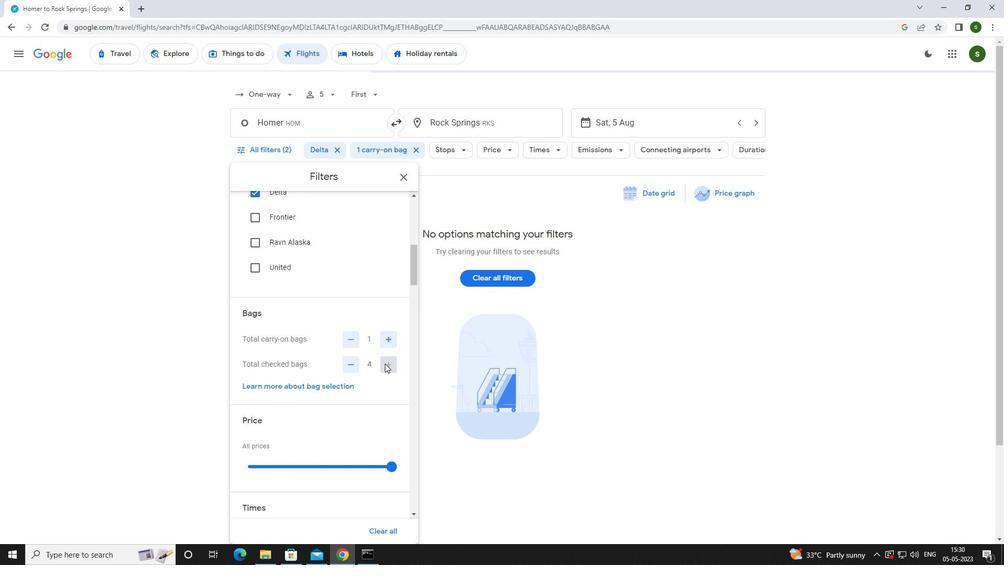 
Action: Mouse scrolled (385, 363) with delta (0, 0)
Screenshot: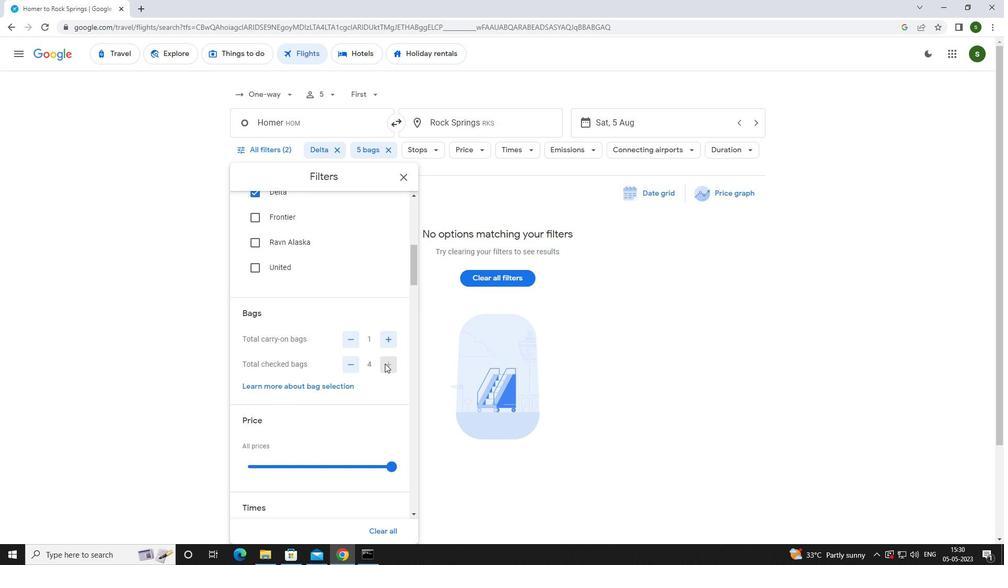 
Action: Mouse scrolled (385, 363) with delta (0, 0)
Screenshot: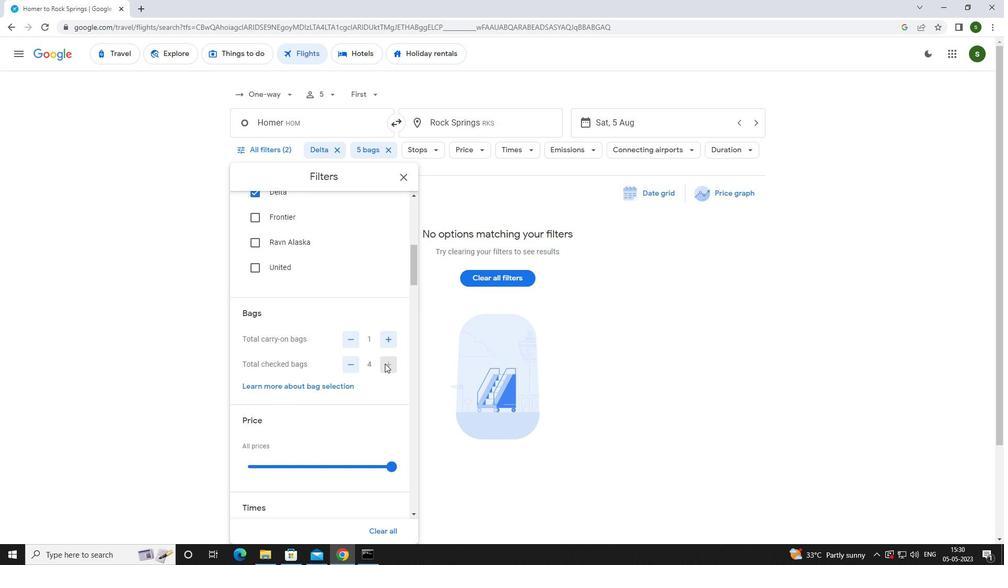 
Action: Mouse moved to (391, 363)
Screenshot: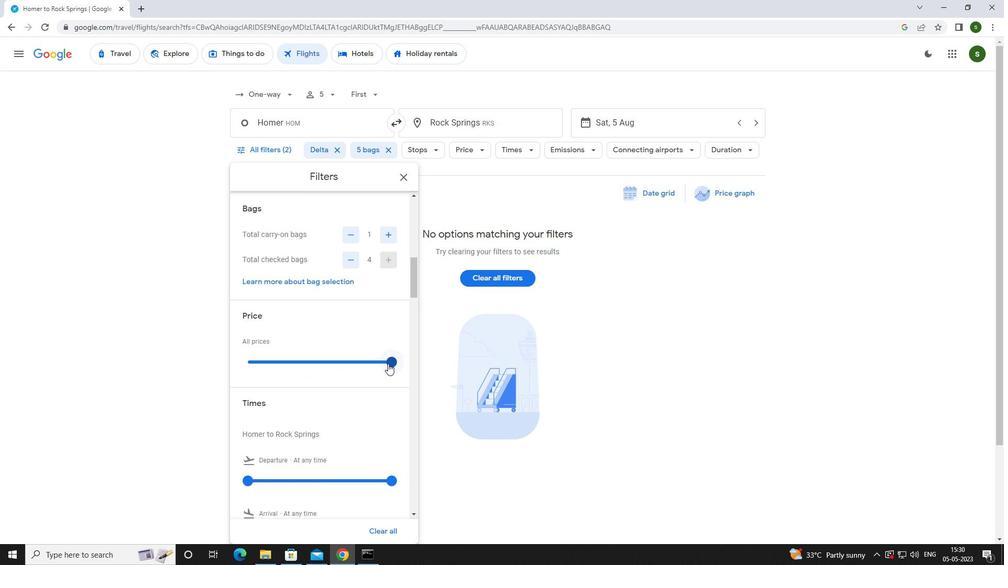 
Action: Mouse pressed left at (391, 363)
Screenshot: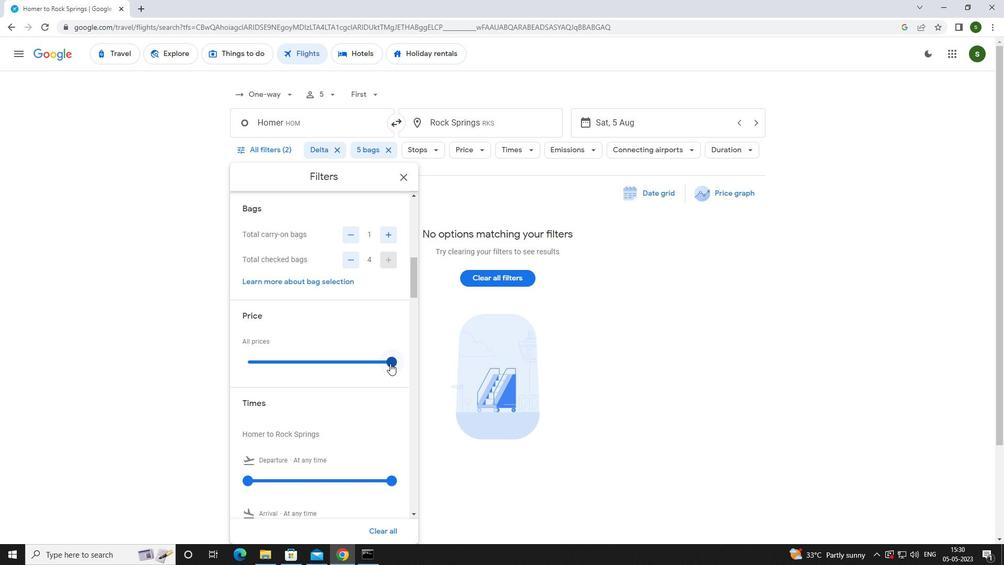 
Action: Mouse moved to (242, 361)
Screenshot: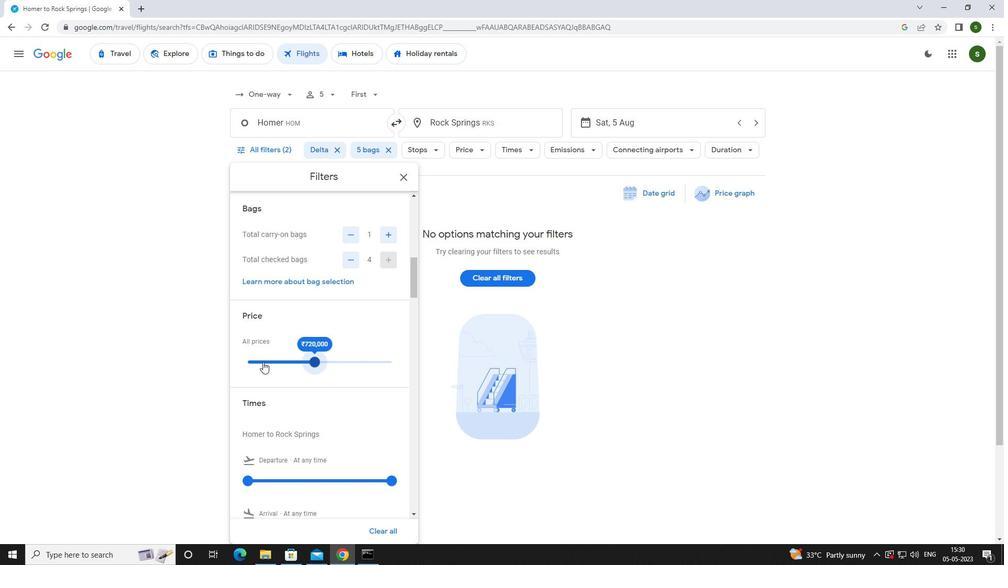 
Action: Mouse scrolled (242, 361) with delta (0, 0)
Screenshot: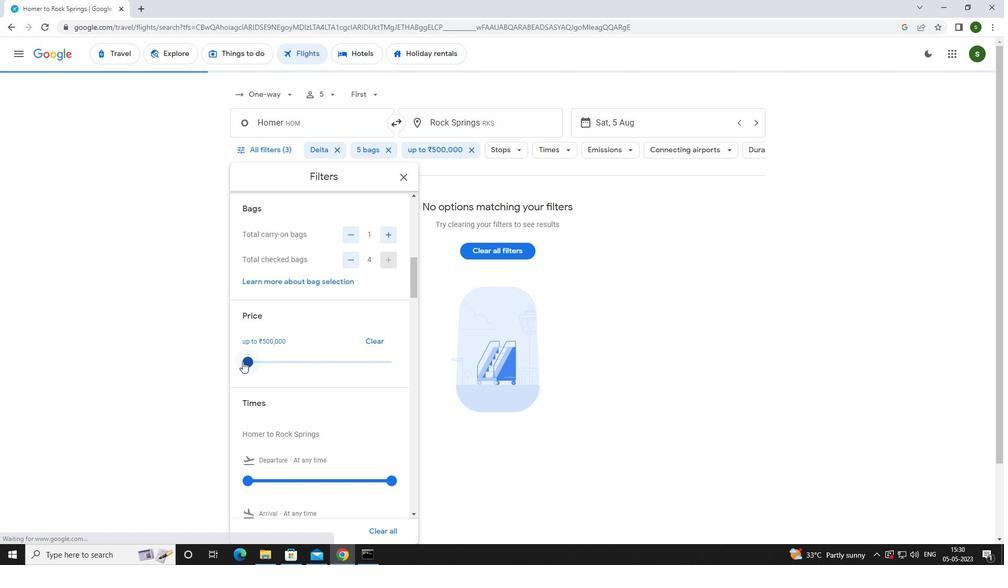
Action: Mouse scrolled (242, 361) with delta (0, 0)
Screenshot: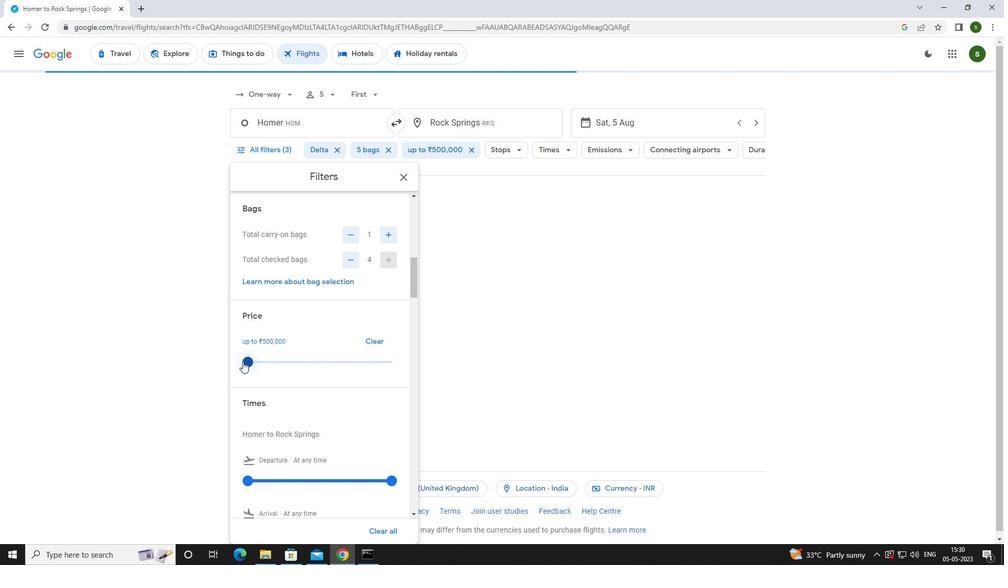 
Action: Mouse moved to (248, 371)
Screenshot: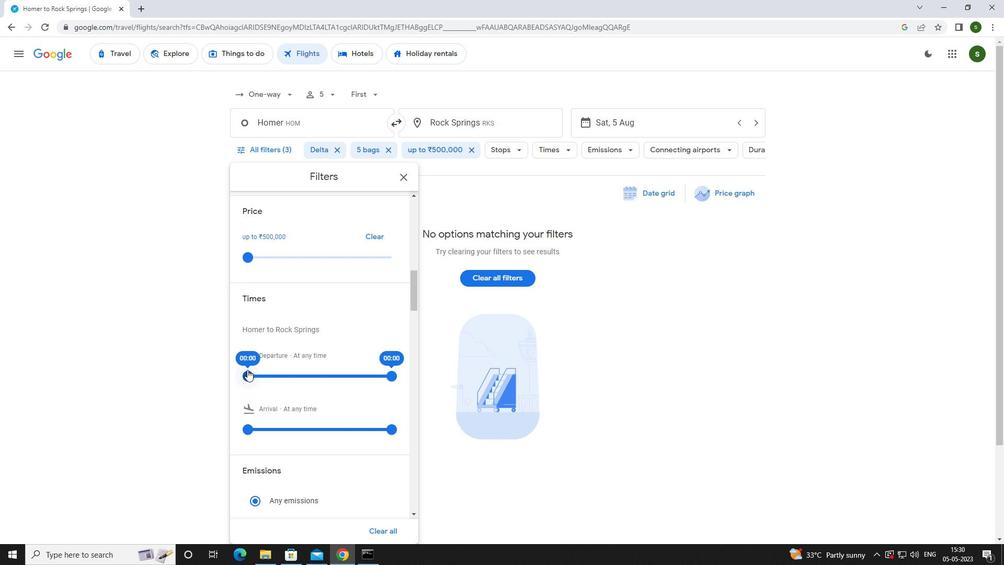 
Action: Mouse pressed left at (248, 371)
Screenshot: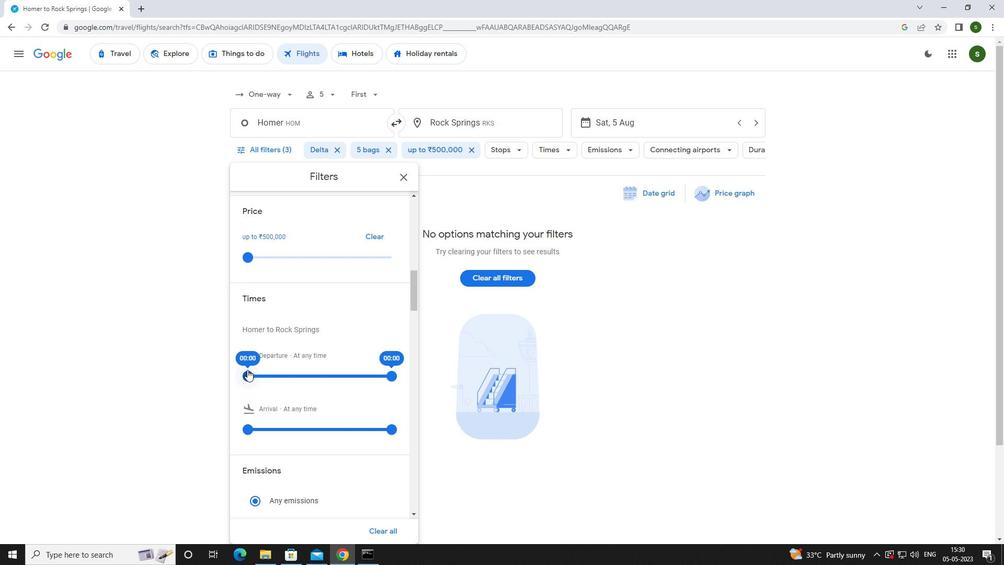 
Action: Mouse moved to (459, 465)
Screenshot: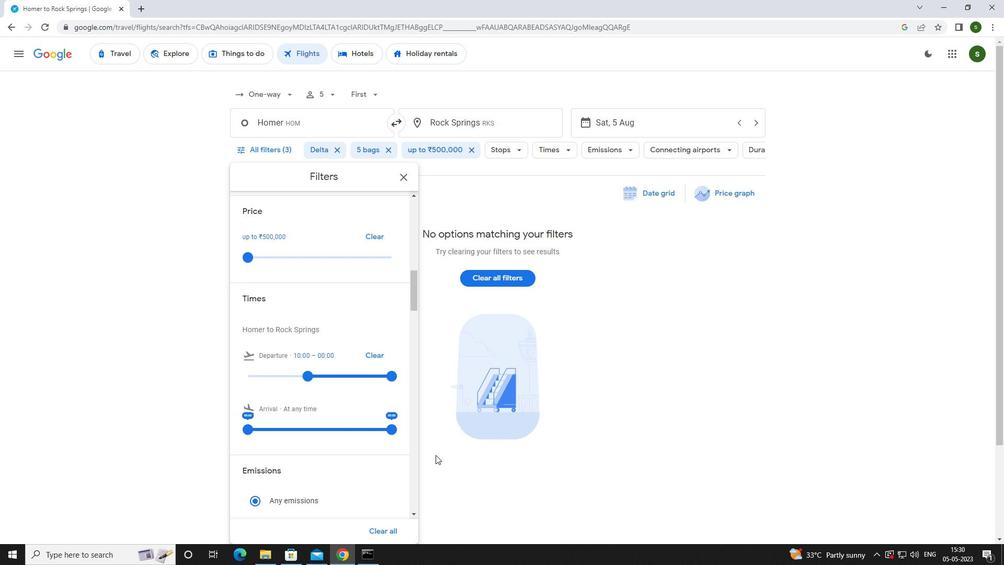 
Action: Mouse pressed left at (459, 465)
Screenshot: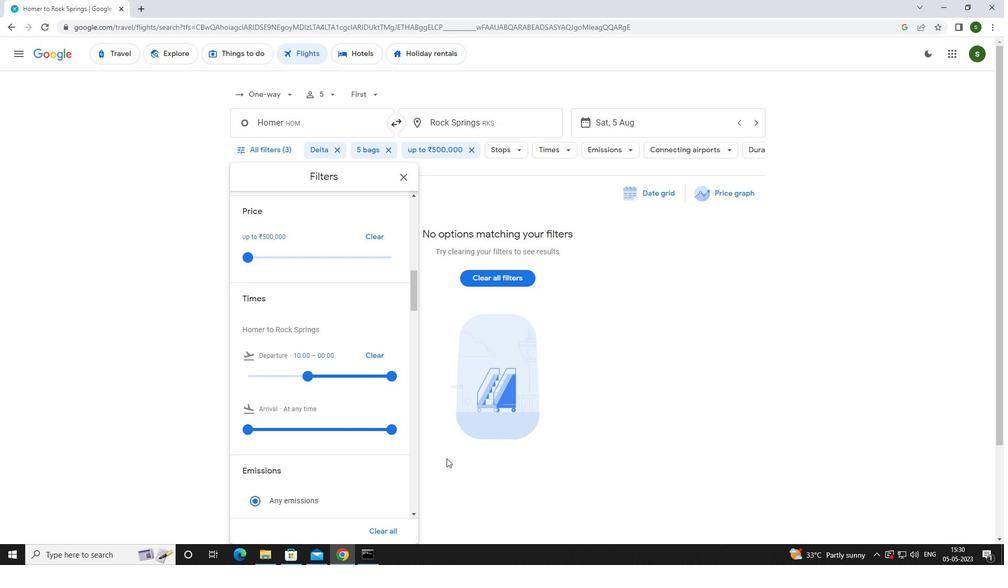 
Action: Mouse moved to (461, 464)
Screenshot: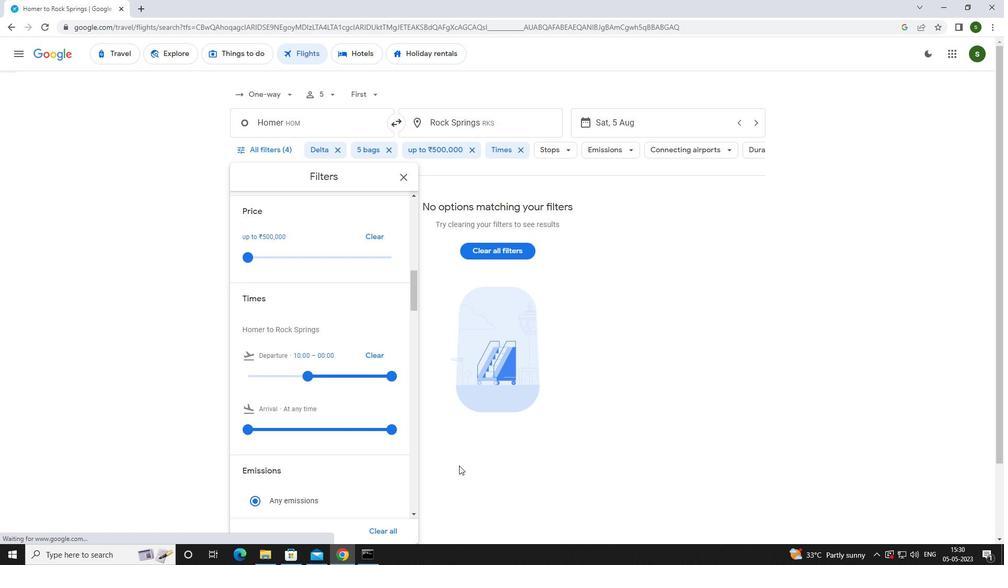 
